 Task: Search one way flight ticket for 3 adults, 3 children in premium economy from Lawton: Lawton-fort Sill Regional Airport to Springfield: Abraham Lincoln Capital Airport on 5-2-2023. Choice of flights is Southwest. Number of bags: 1 carry on bag. Price is upto 84000. Outbound departure time preference is 8:45.
Action: Mouse moved to (406, 339)
Screenshot: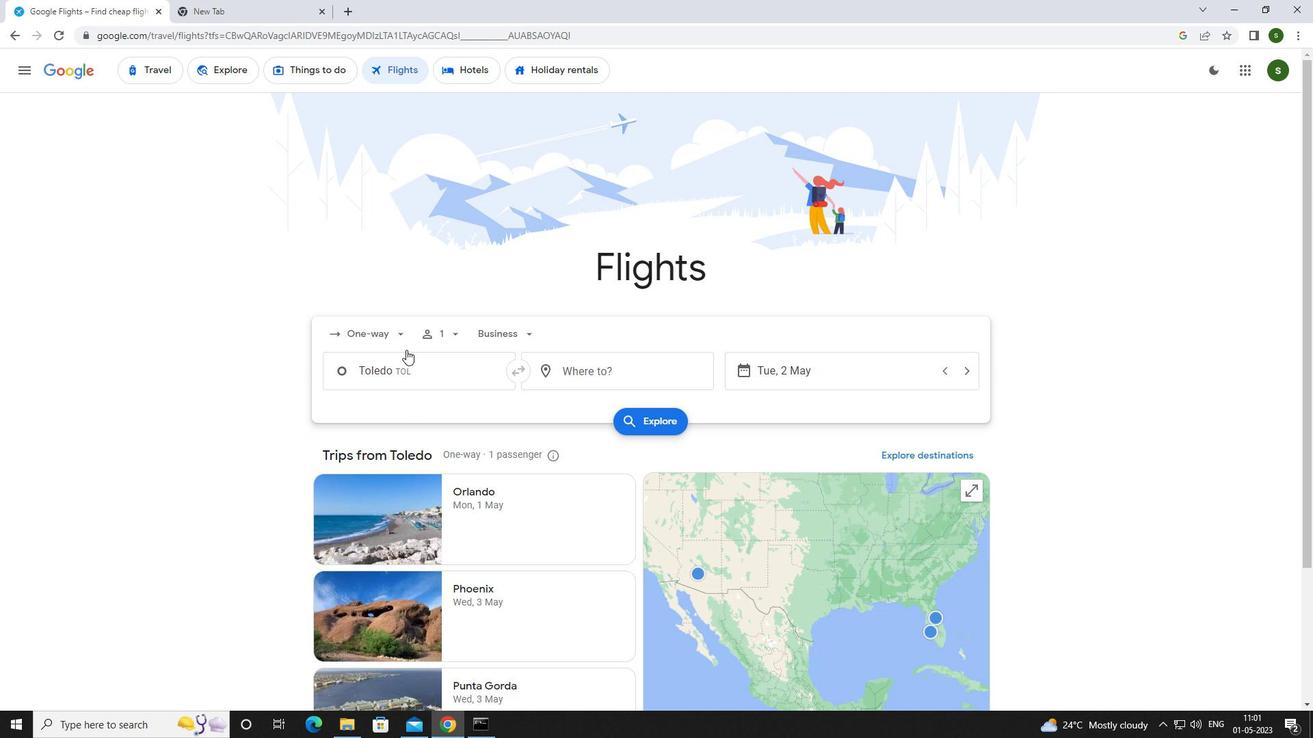 
Action: Mouse pressed left at (406, 339)
Screenshot: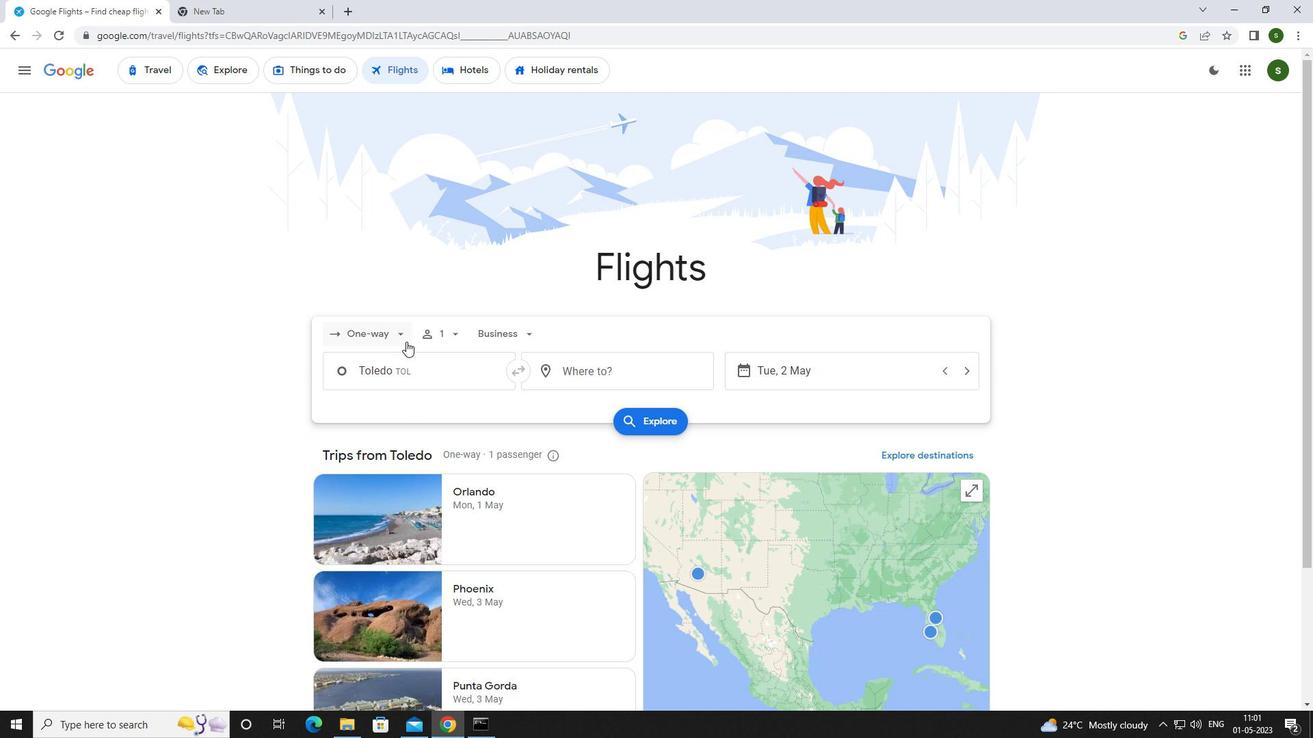 
Action: Mouse moved to (400, 390)
Screenshot: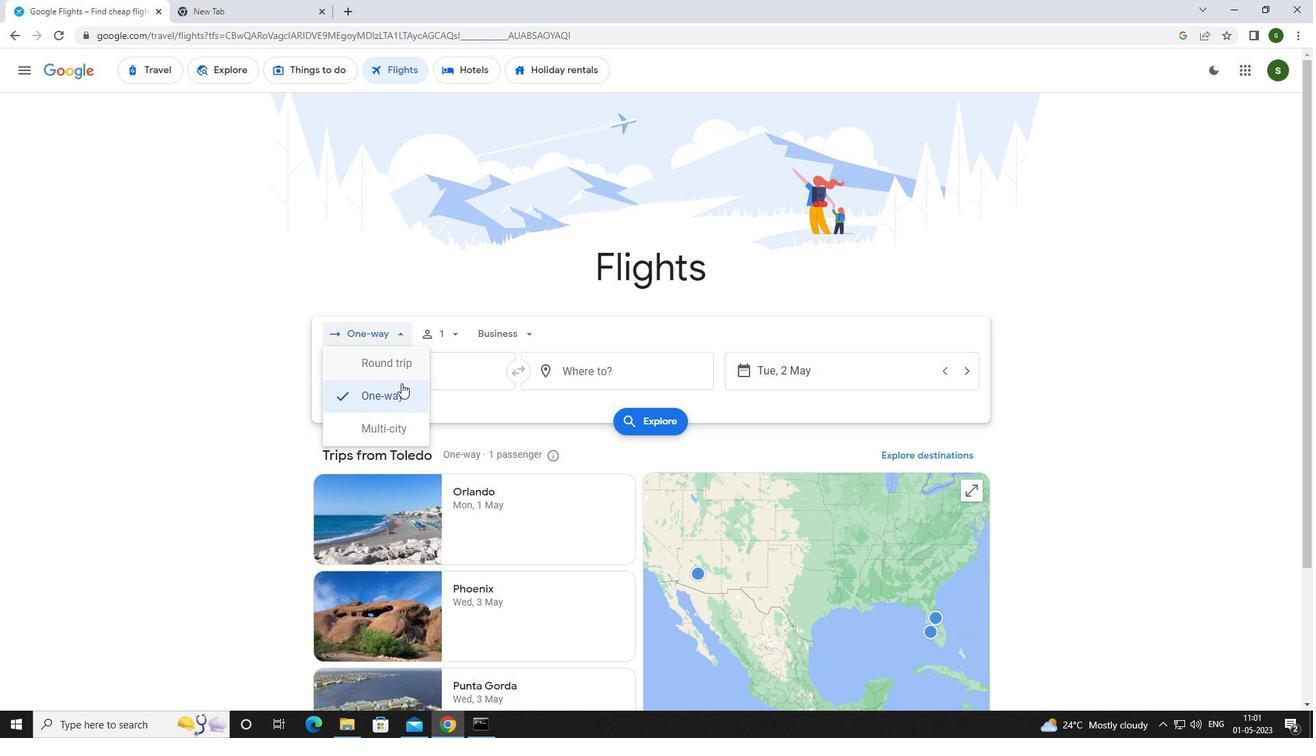 
Action: Mouse pressed left at (400, 390)
Screenshot: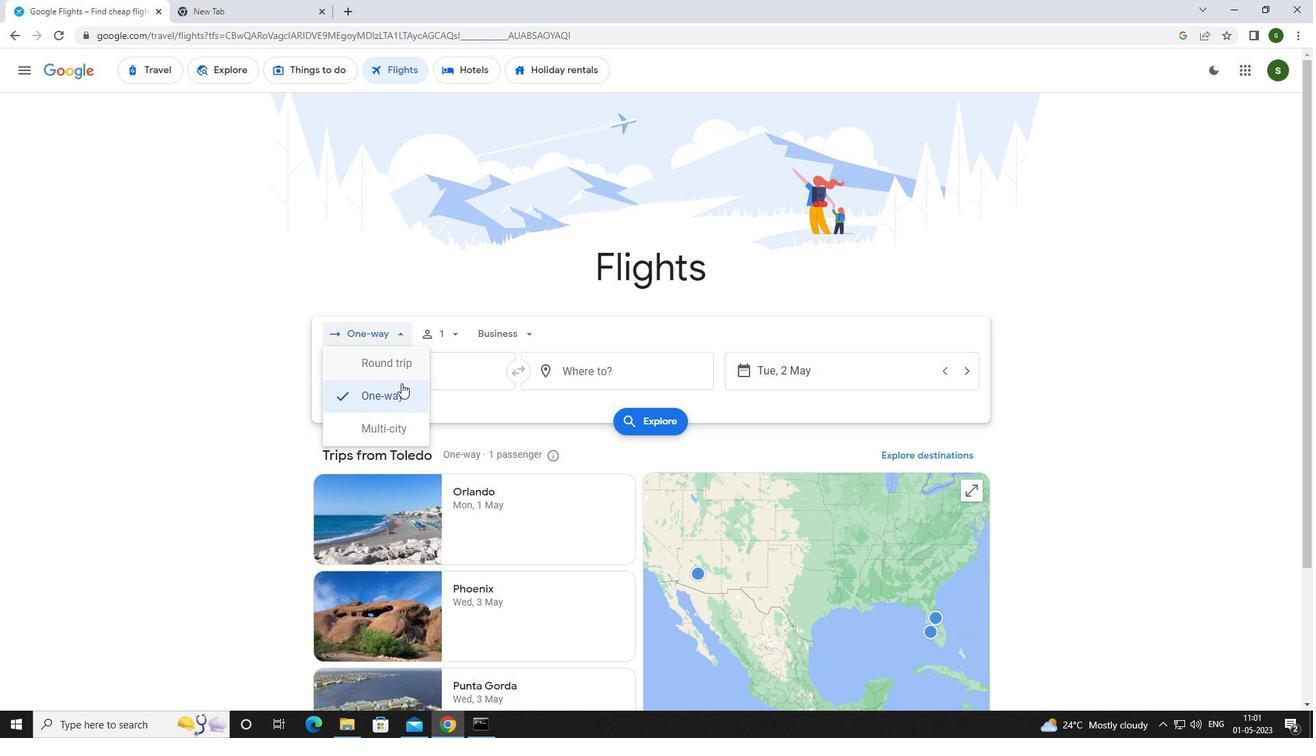 
Action: Mouse moved to (463, 331)
Screenshot: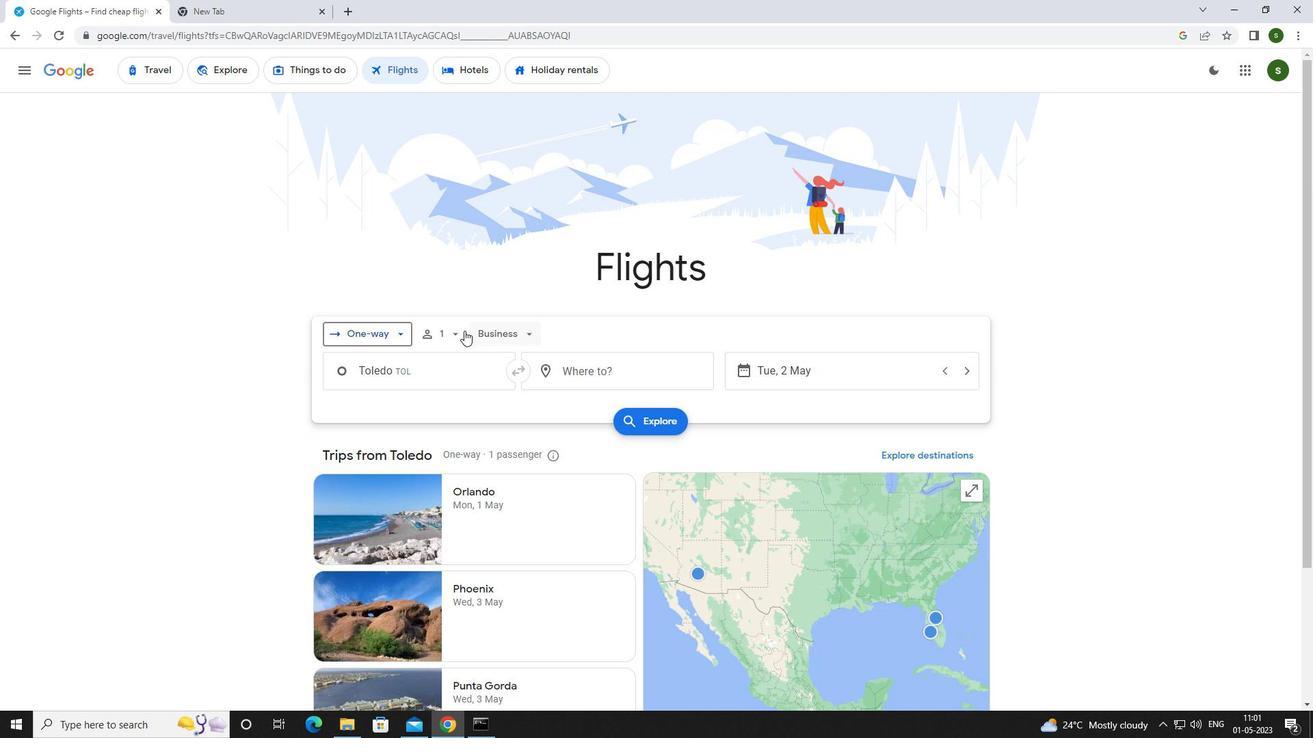 
Action: Mouse pressed left at (463, 331)
Screenshot: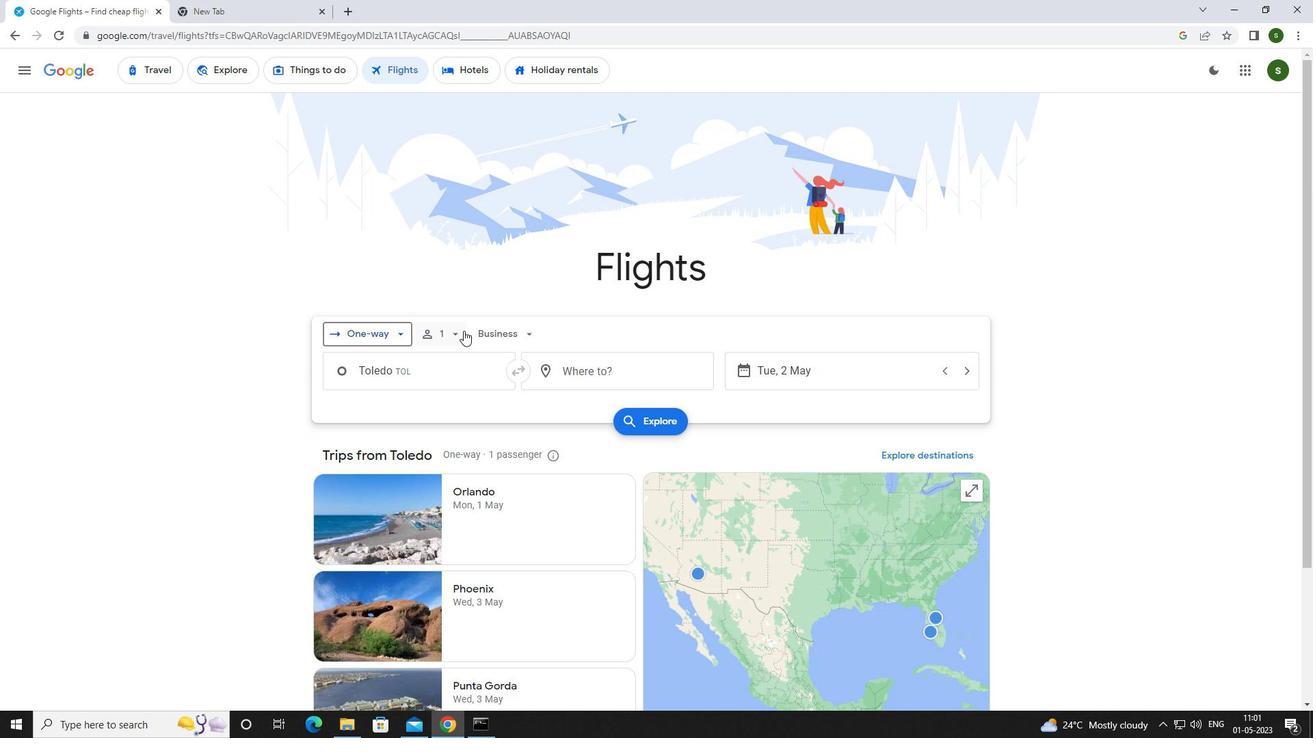 
Action: Mouse moved to (562, 365)
Screenshot: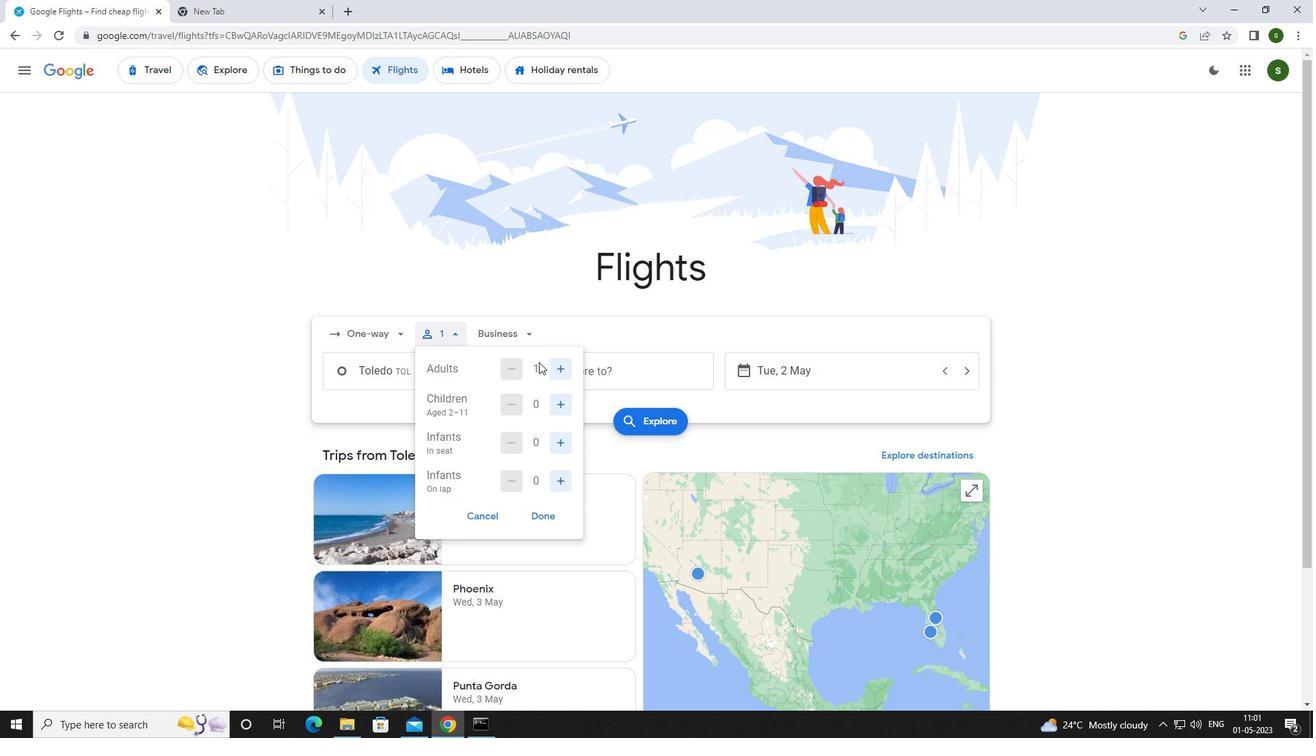 
Action: Mouse pressed left at (562, 365)
Screenshot: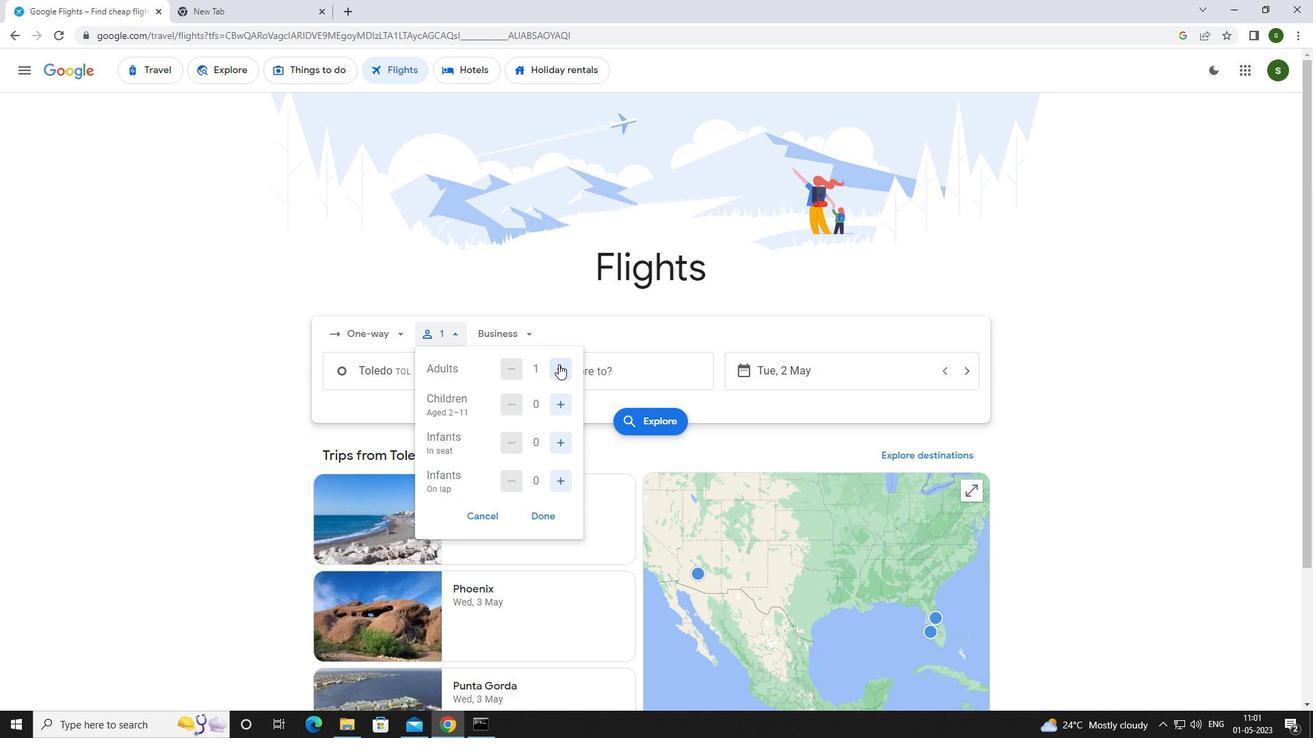 
Action: Mouse pressed left at (562, 365)
Screenshot: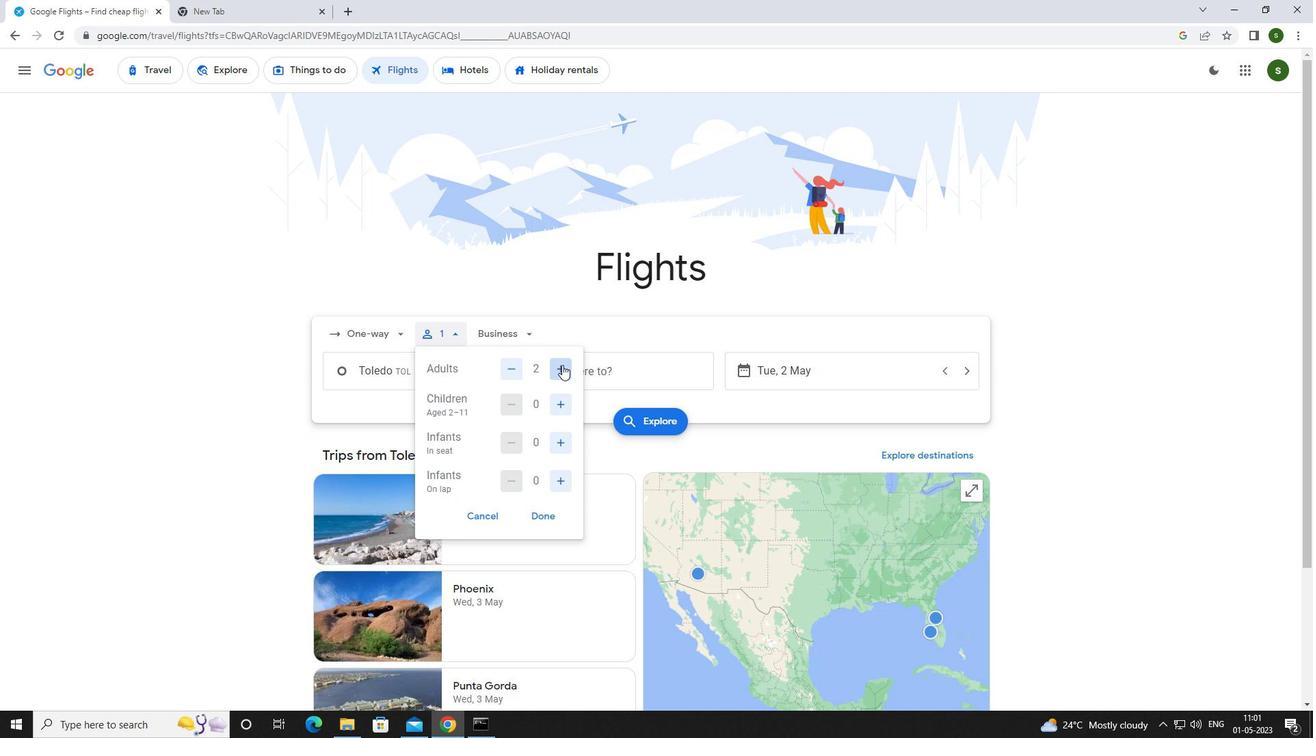 
Action: Mouse moved to (565, 400)
Screenshot: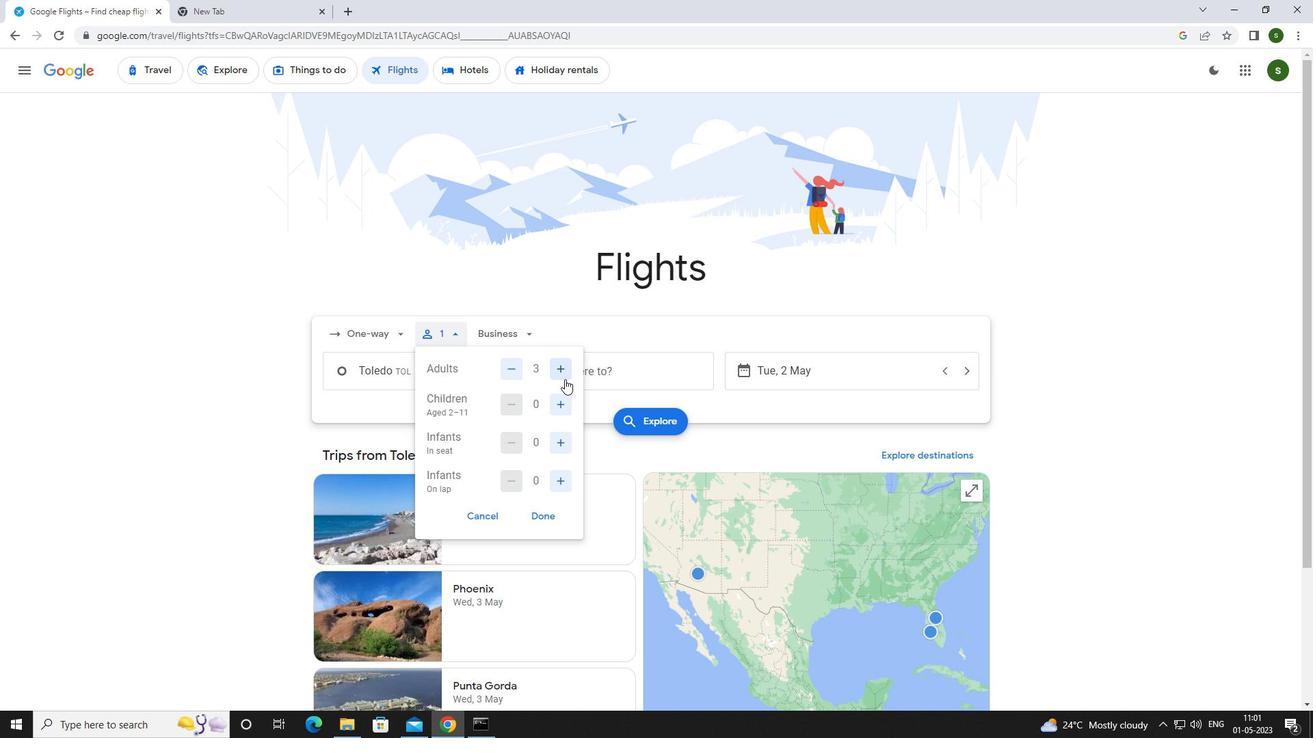 
Action: Mouse pressed left at (565, 400)
Screenshot: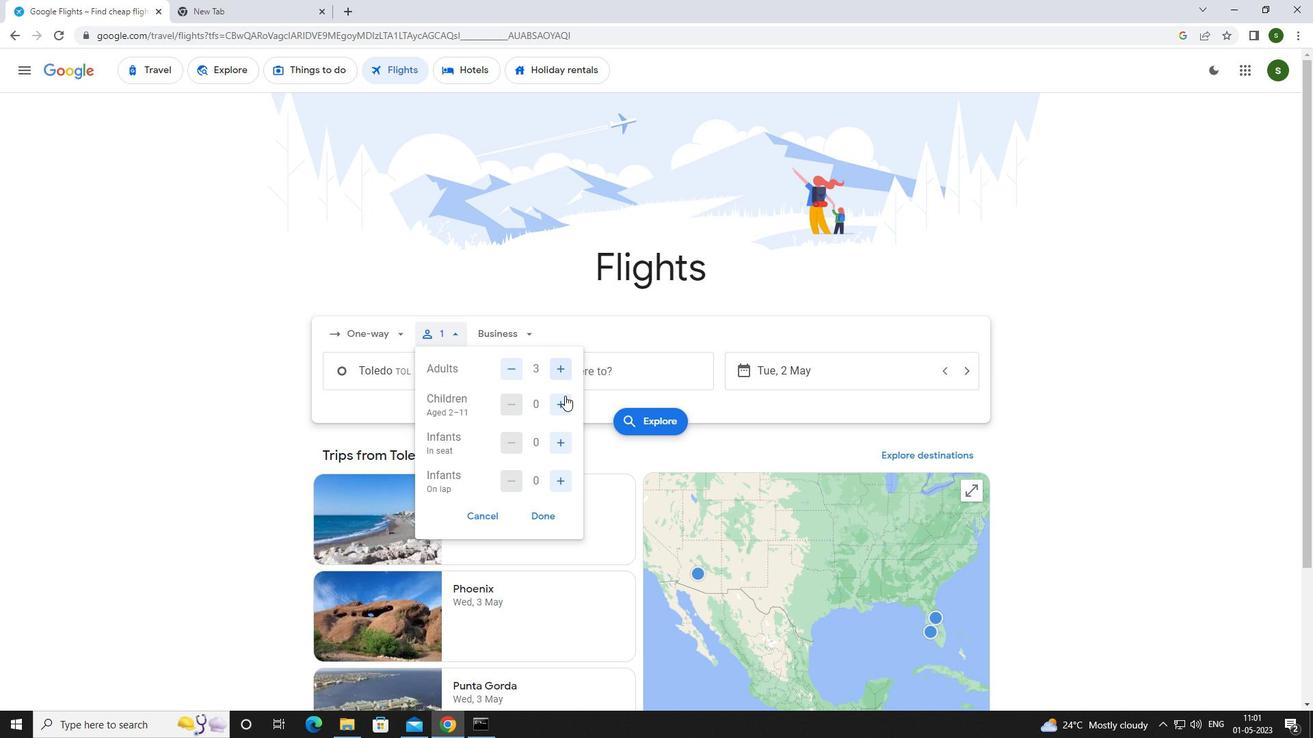 
Action: Mouse pressed left at (565, 400)
Screenshot: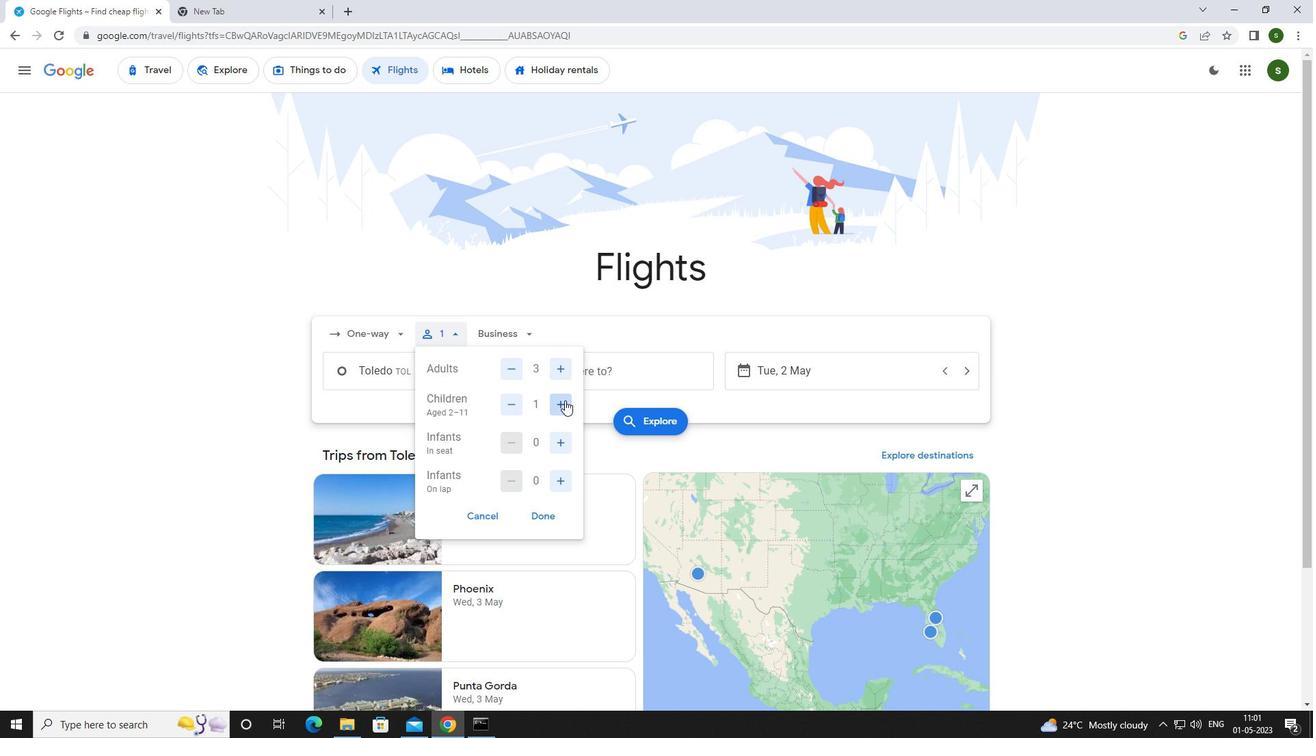 
Action: Mouse pressed left at (565, 400)
Screenshot: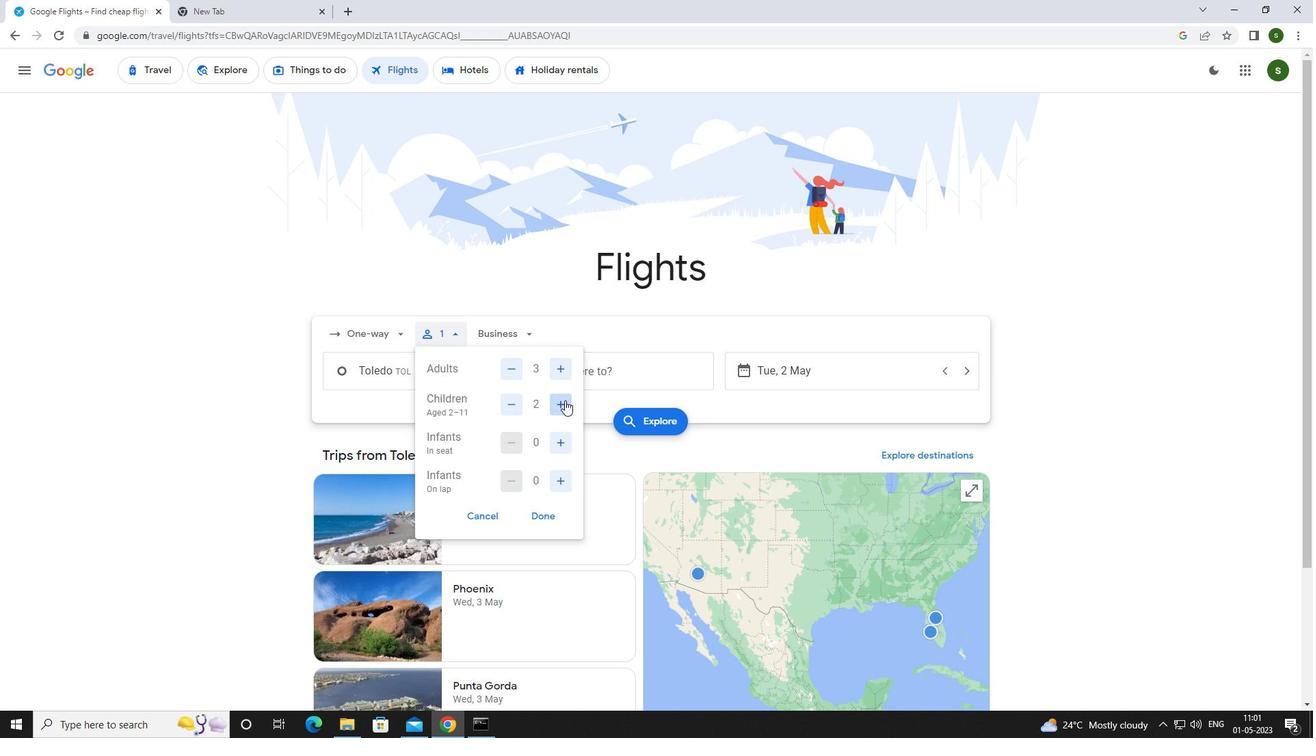 
Action: Mouse moved to (511, 340)
Screenshot: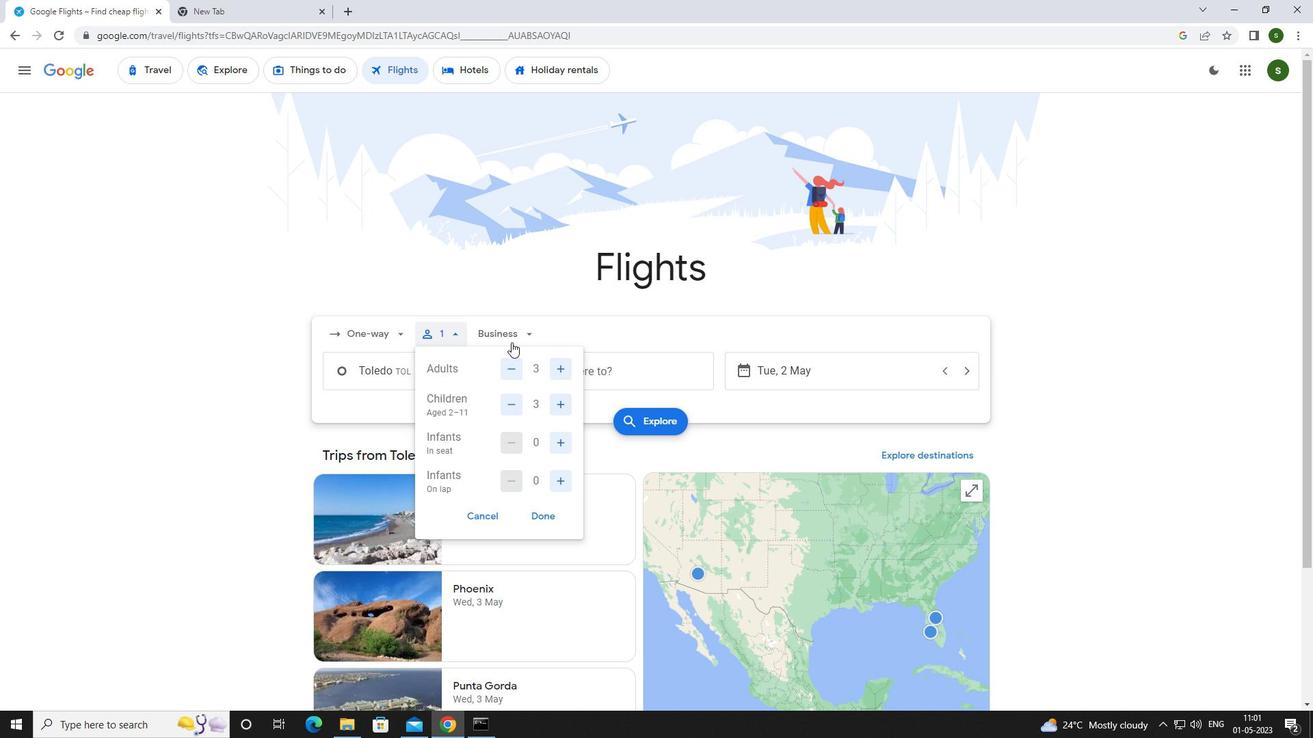 
Action: Mouse pressed left at (511, 340)
Screenshot: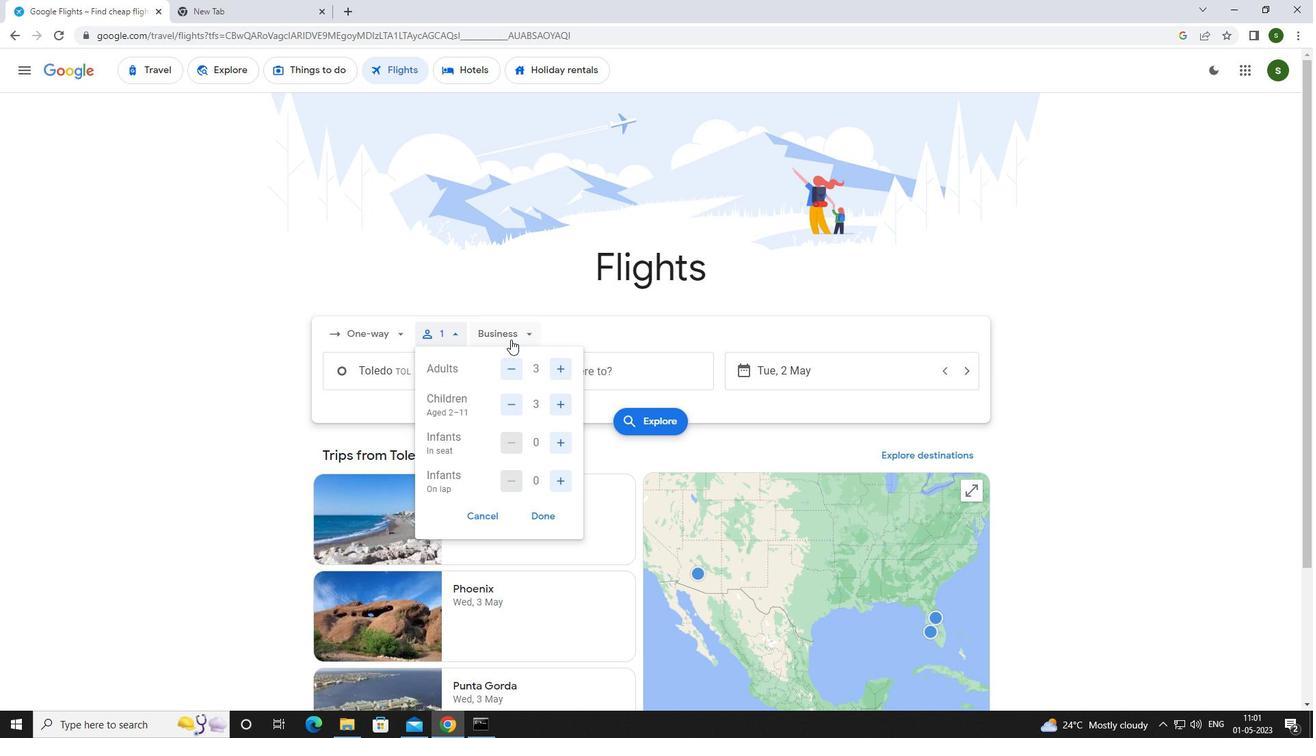 
Action: Mouse moved to (532, 394)
Screenshot: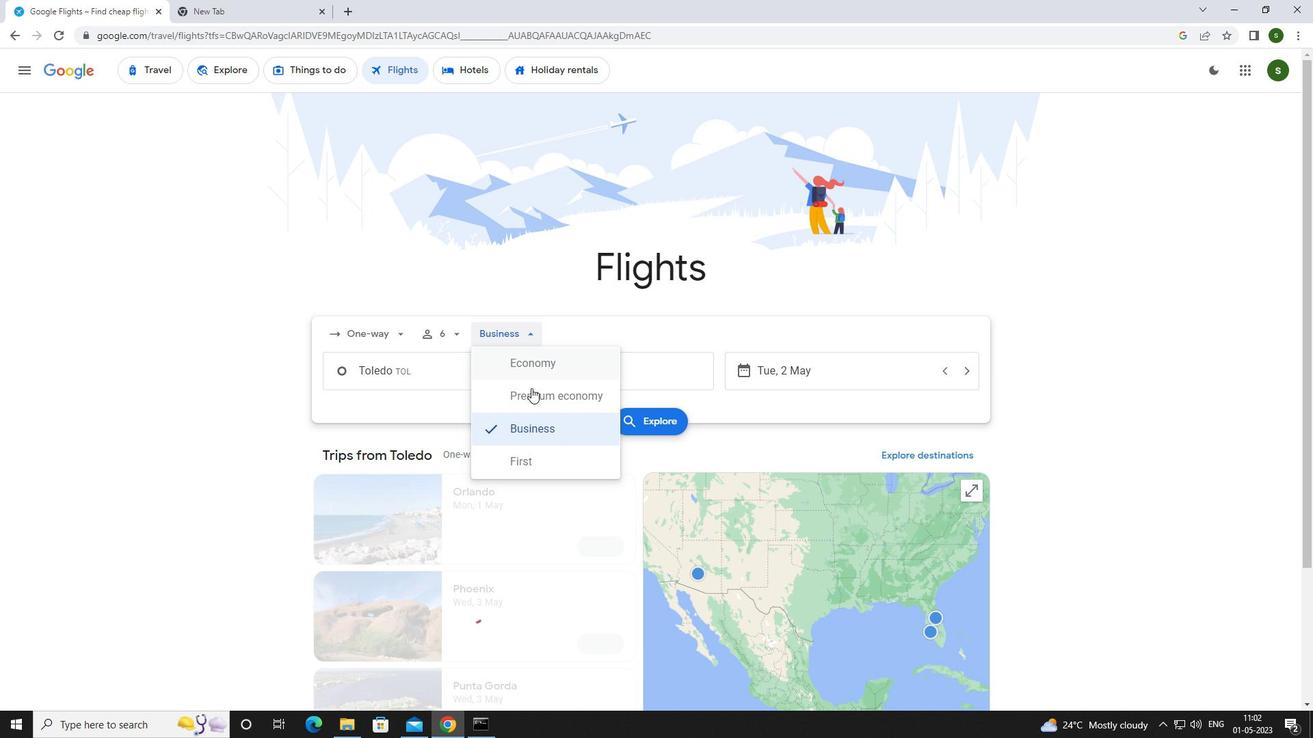 
Action: Mouse pressed left at (532, 394)
Screenshot: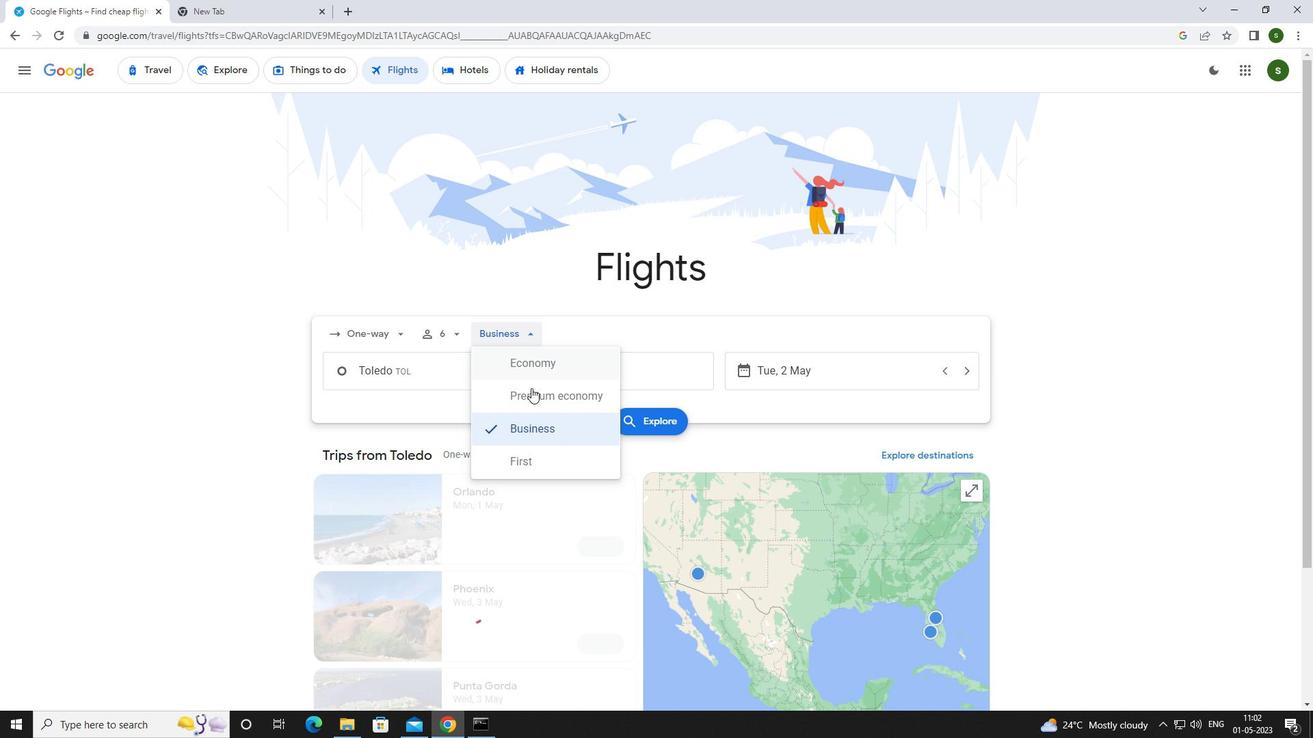 
Action: Mouse moved to (456, 375)
Screenshot: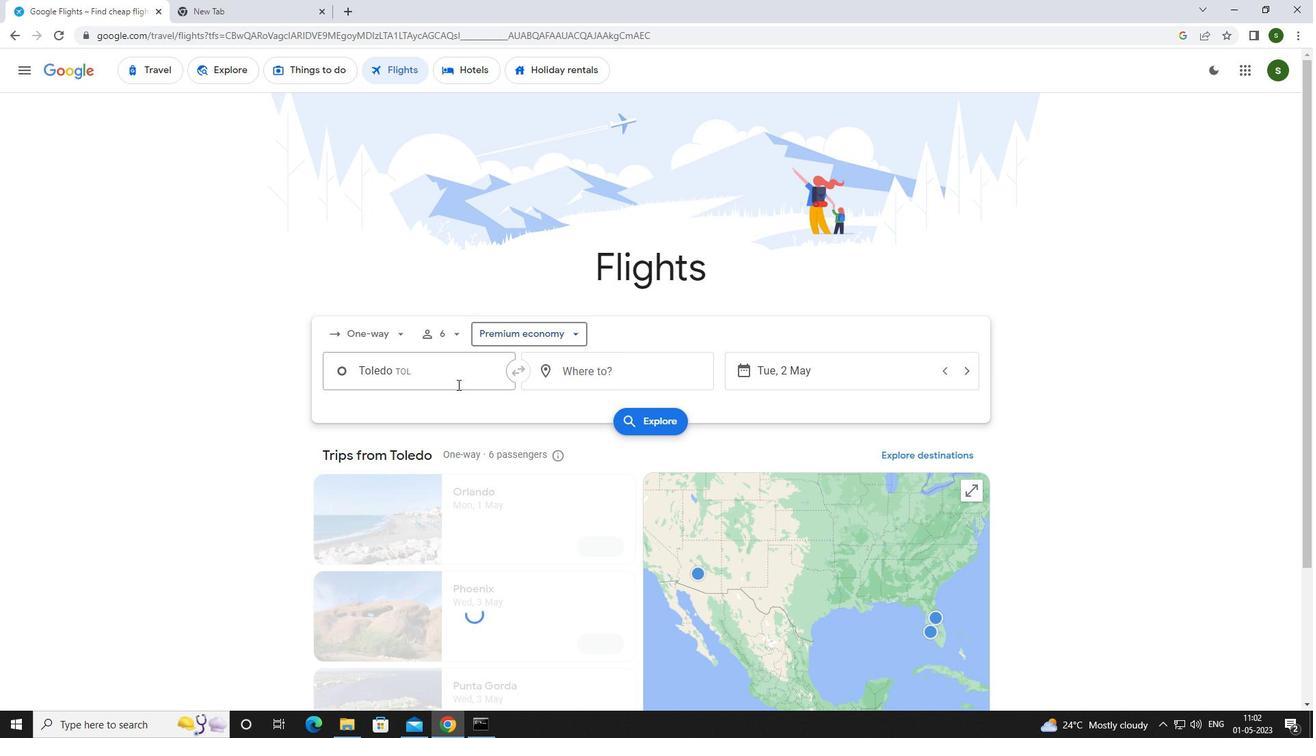 
Action: Mouse pressed left at (456, 375)
Screenshot: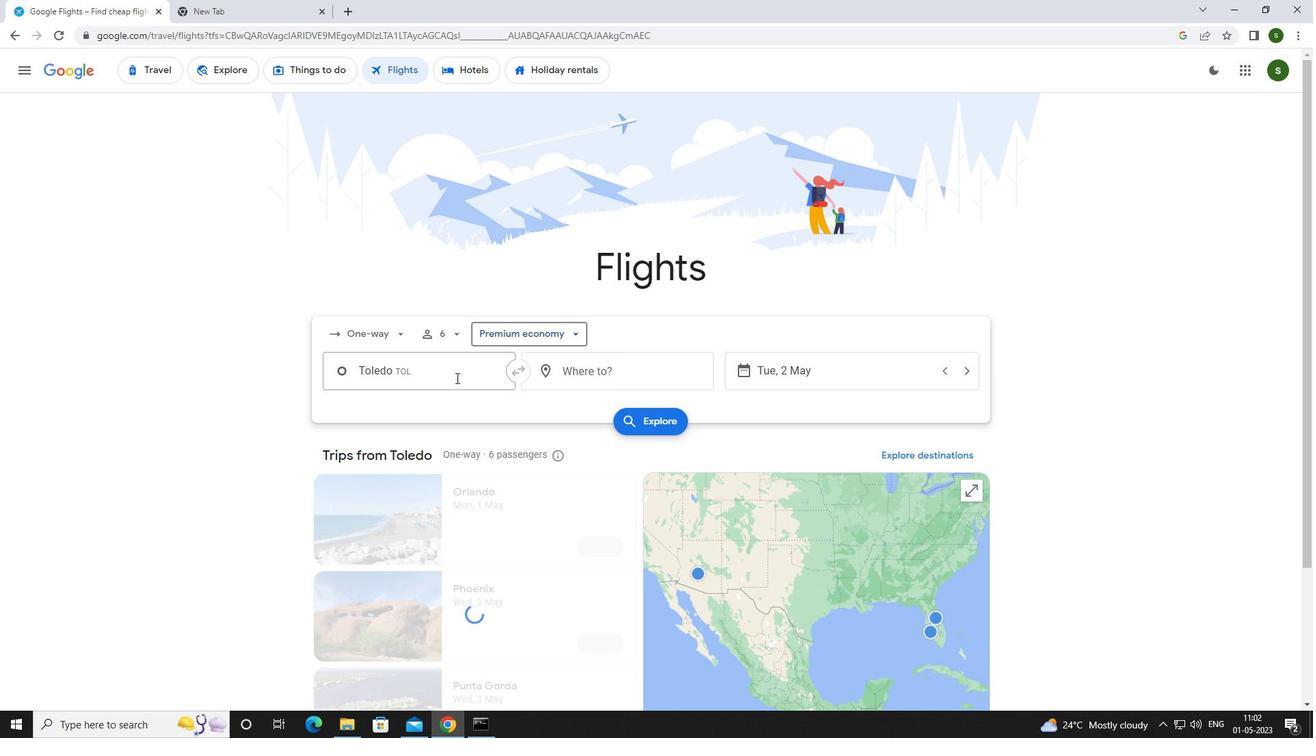 
Action: Key pressed l<Key.caps_lock>awton
Screenshot: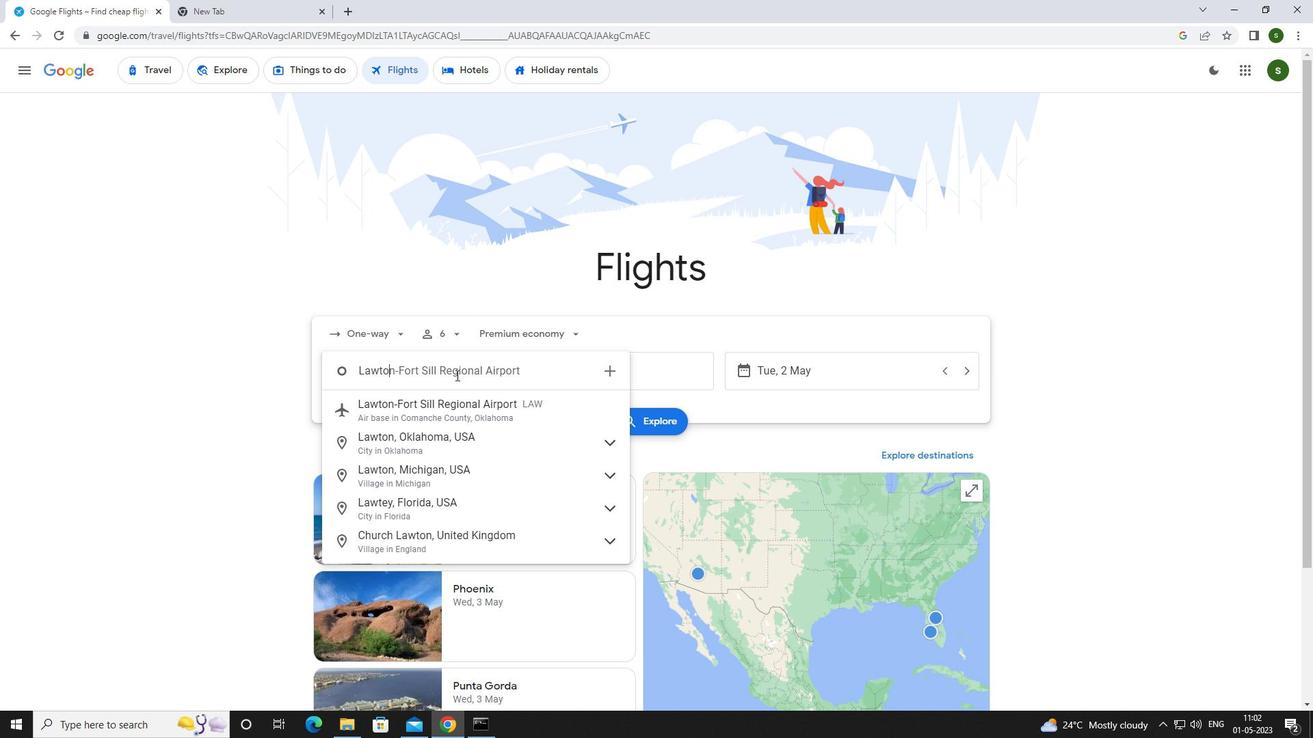 
Action: Mouse moved to (459, 403)
Screenshot: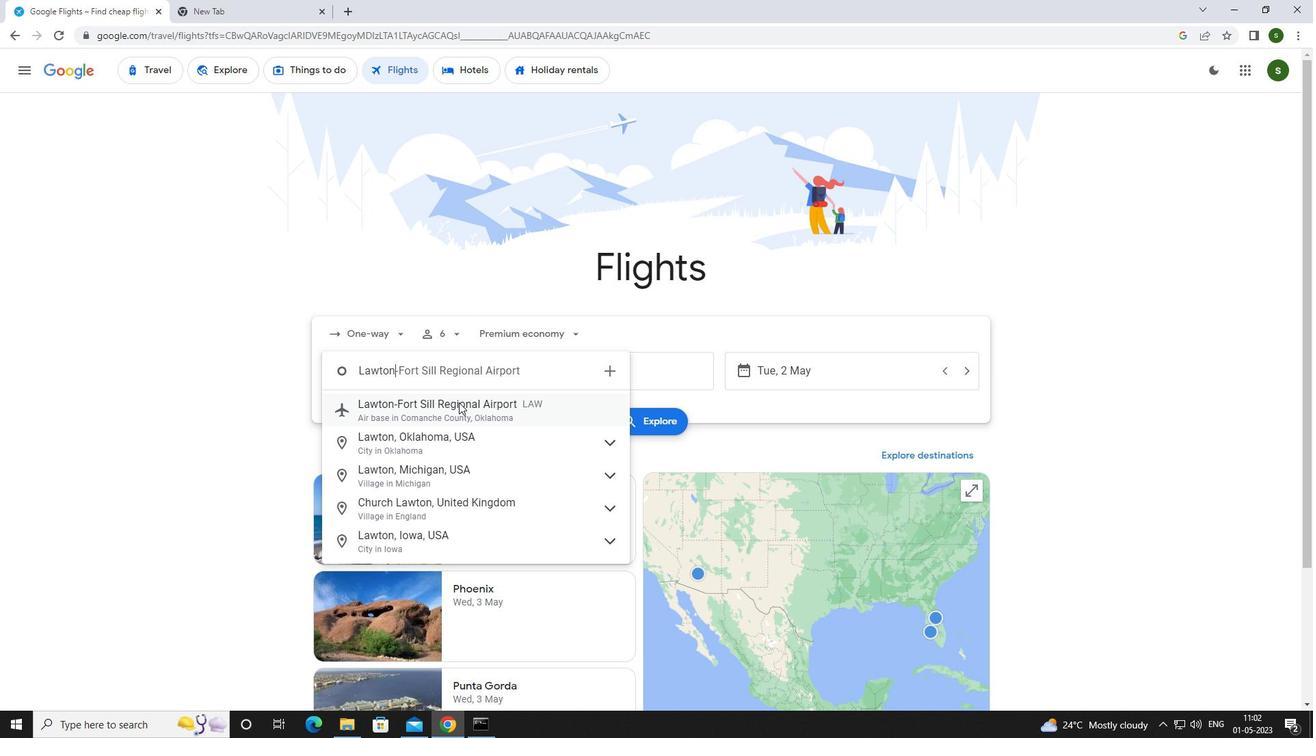 
Action: Mouse pressed left at (459, 403)
Screenshot: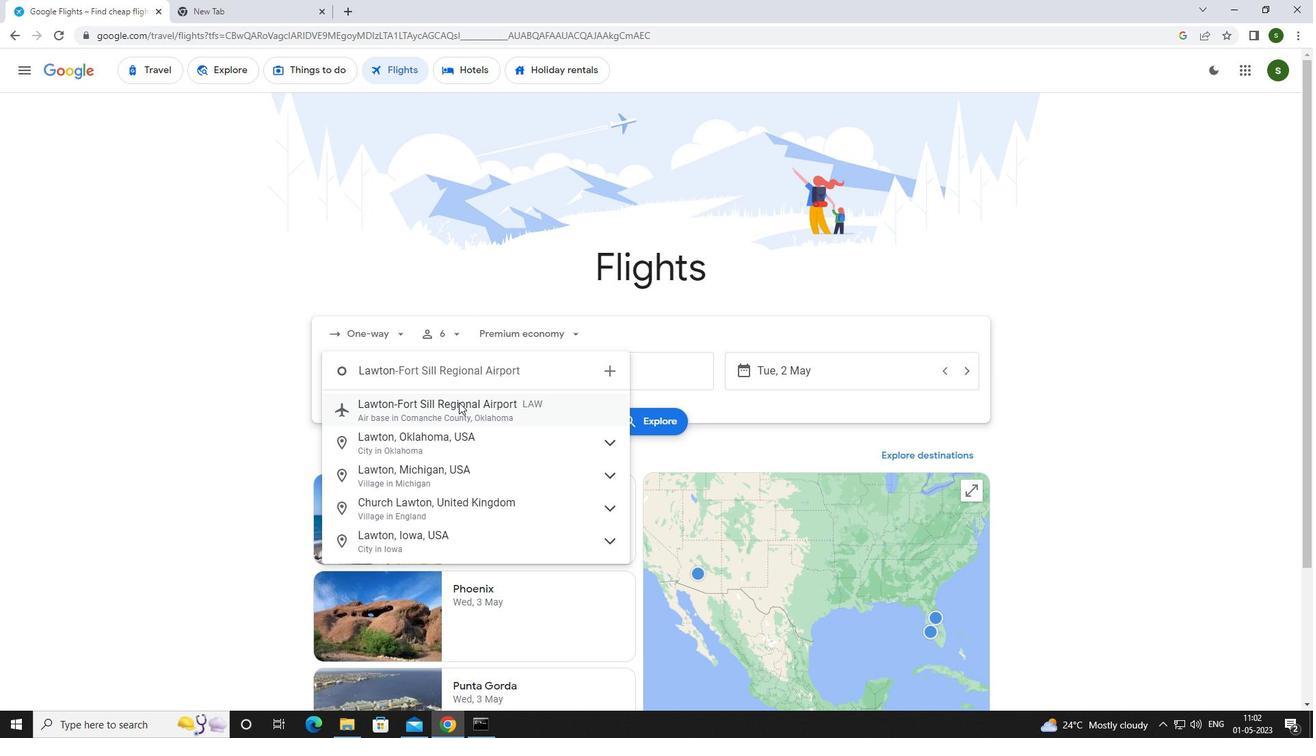 
Action: Mouse moved to (630, 368)
Screenshot: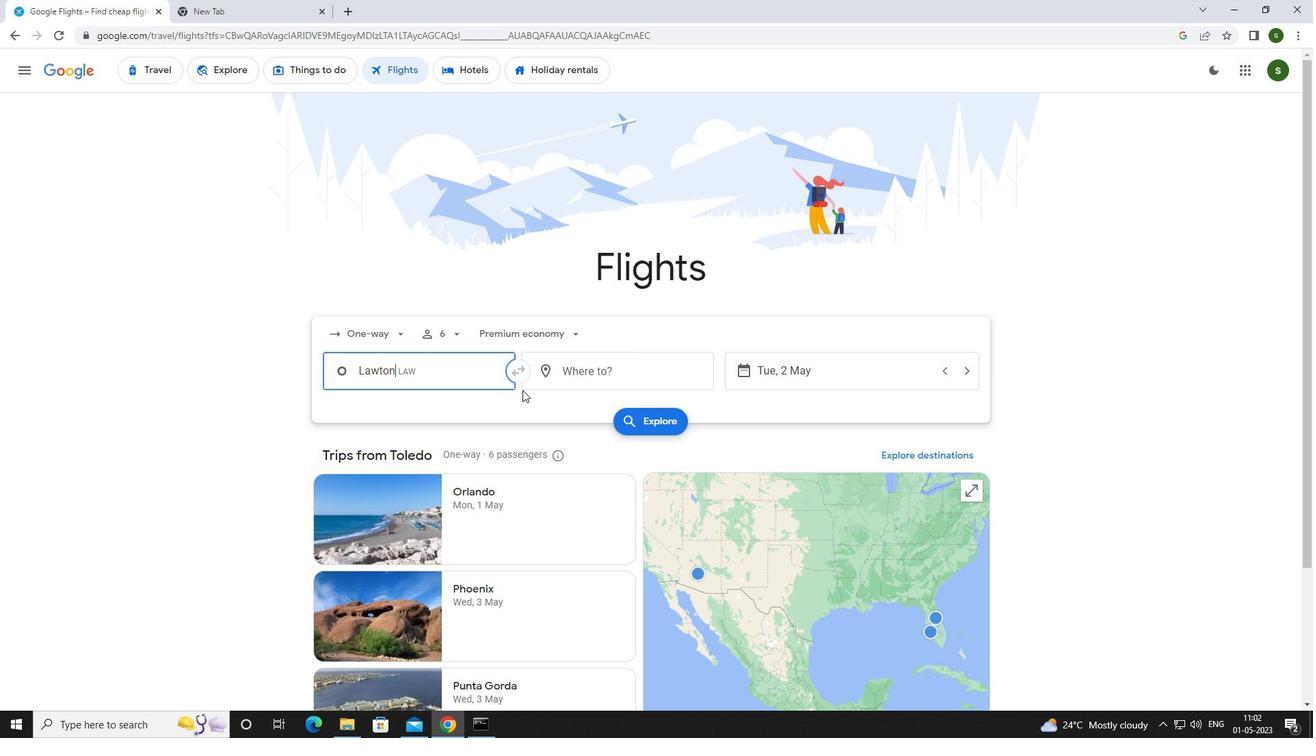 
Action: Mouse pressed left at (630, 368)
Screenshot: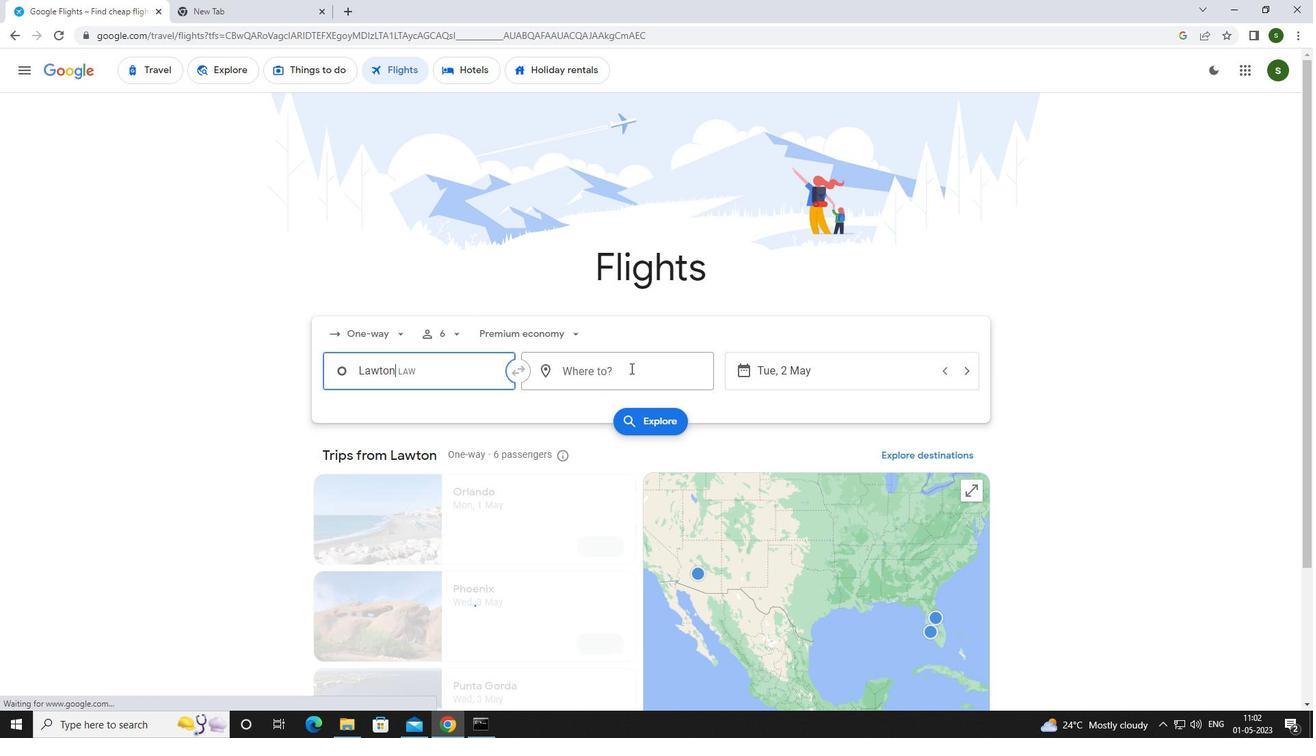 
Action: Mouse moved to (619, 370)
Screenshot: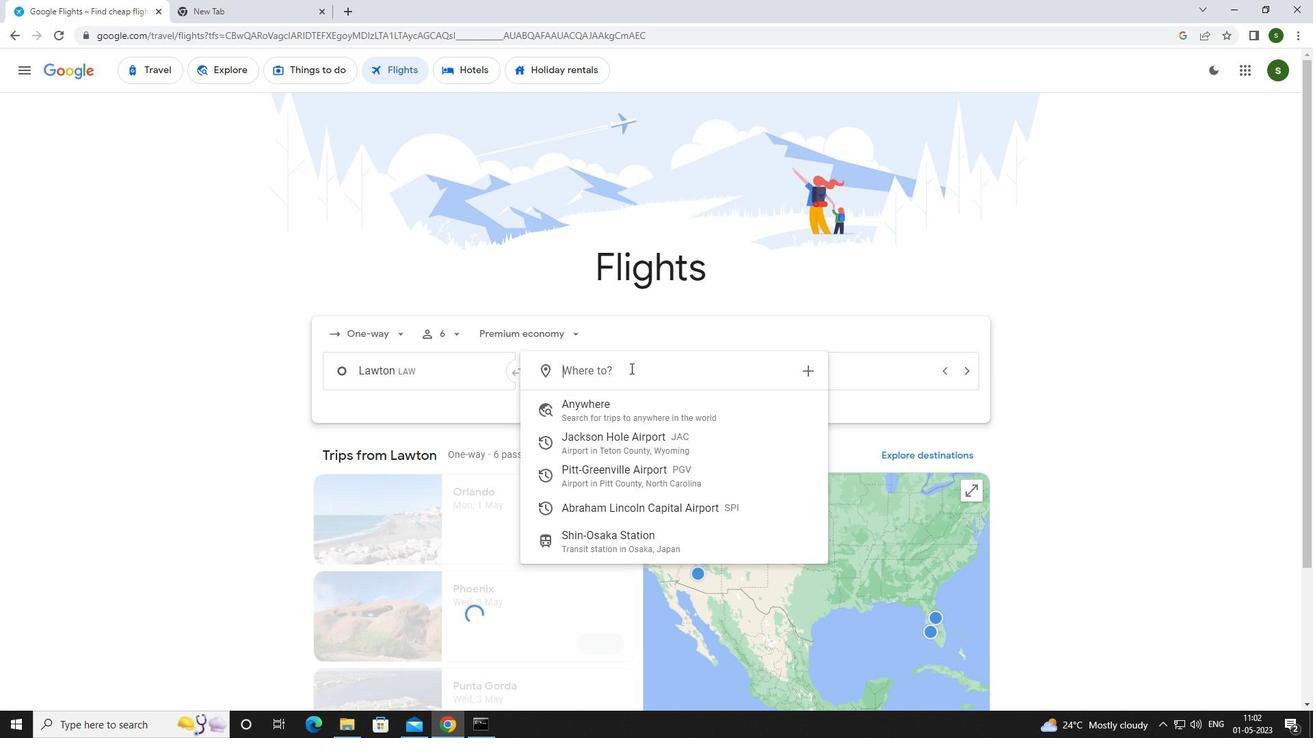 
Action: Key pressed <Key.caps_lock>s<Key.caps_lock>pringfi
Screenshot: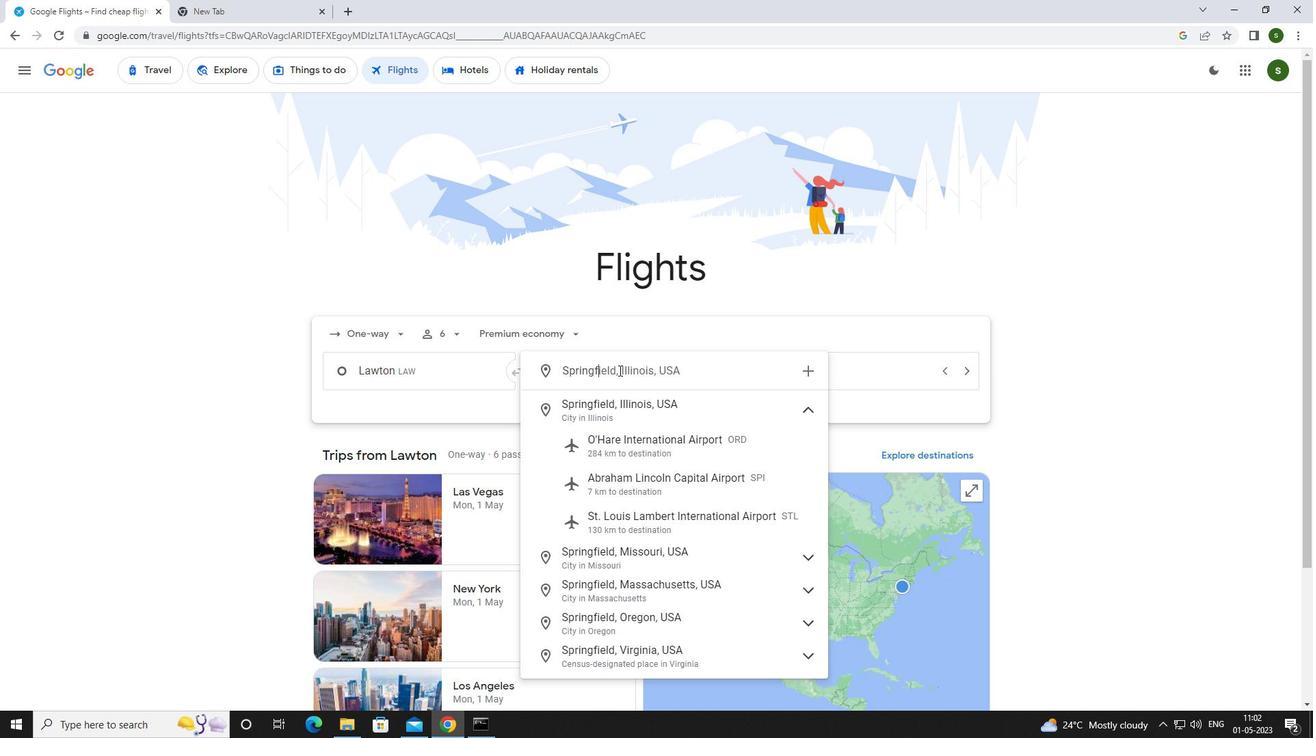 
Action: Mouse moved to (617, 472)
Screenshot: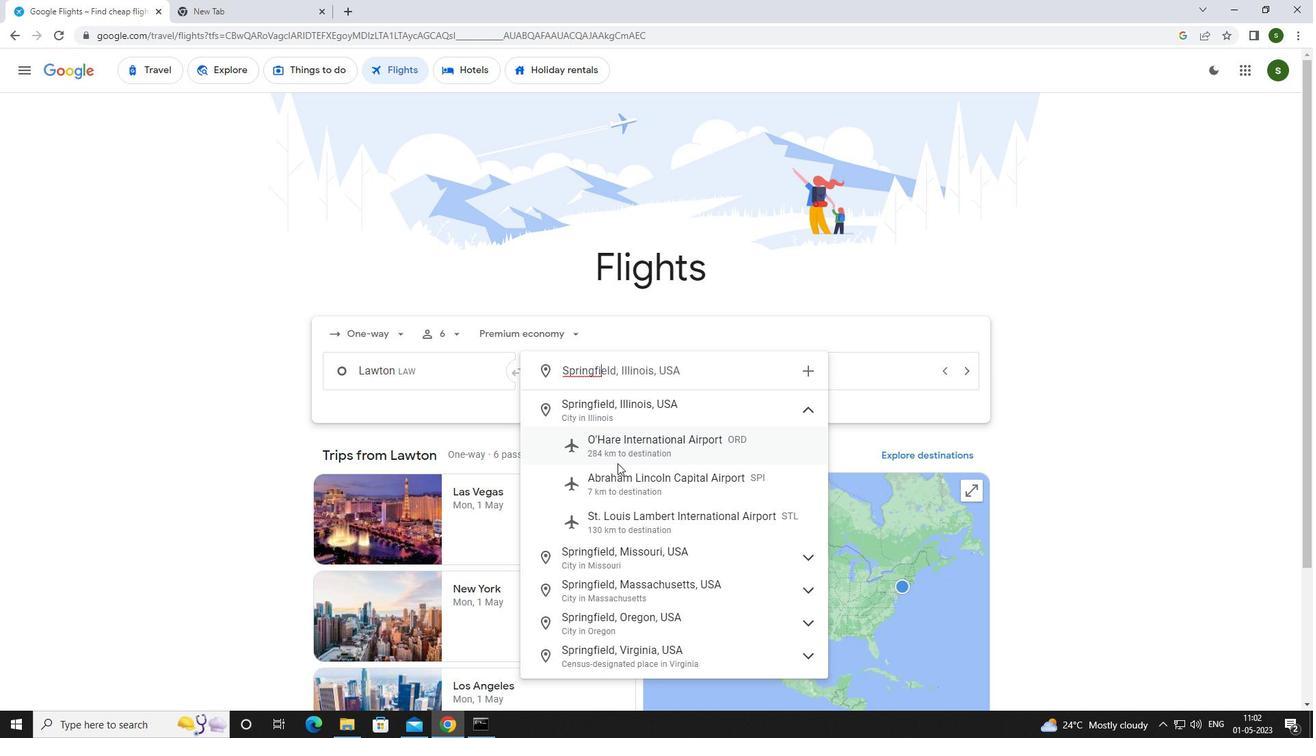 
Action: Mouse pressed left at (617, 472)
Screenshot: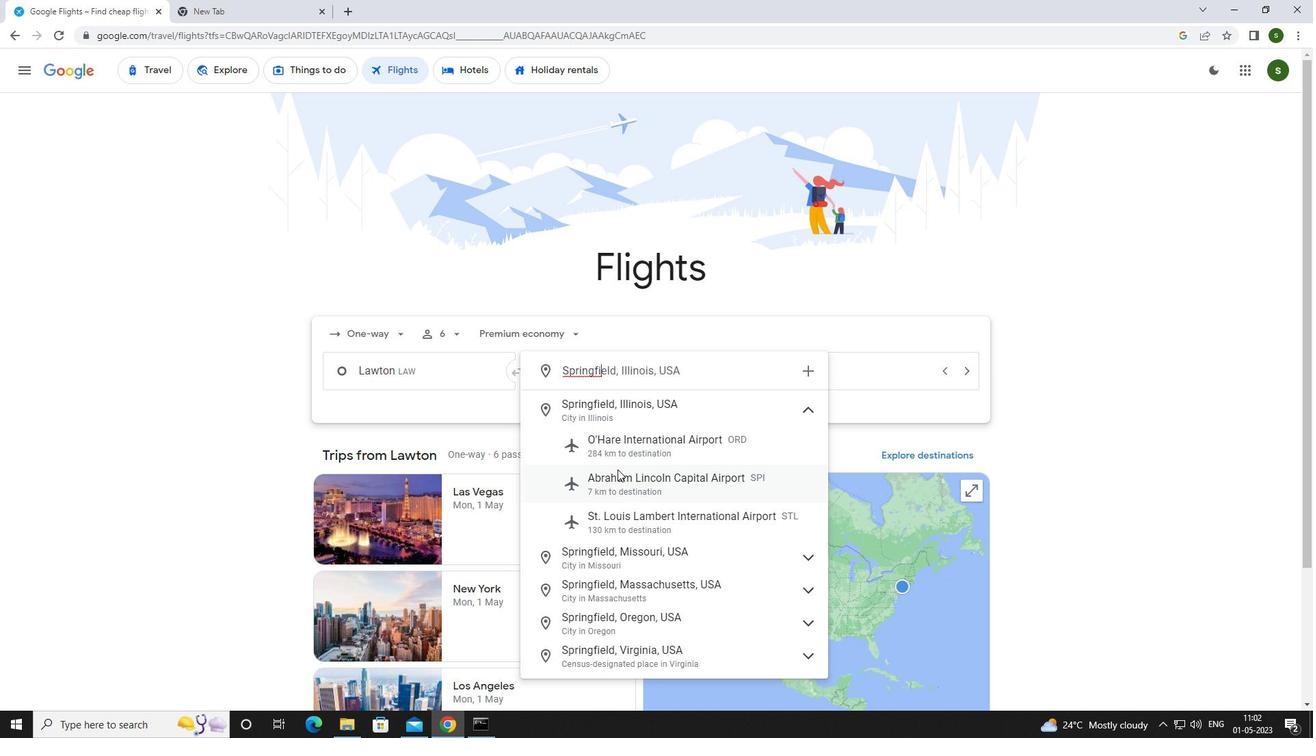 
Action: Mouse moved to (812, 371)
Screenshot: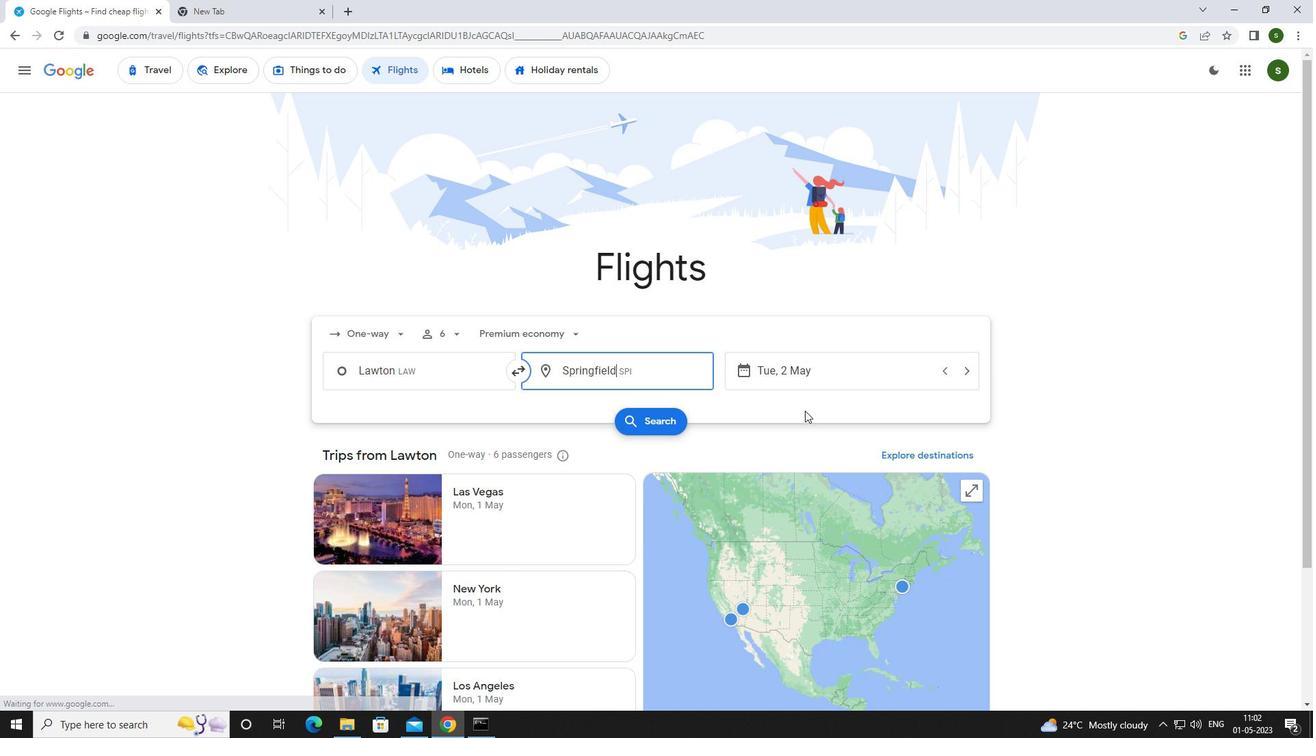 
Action: Mouse pressed left at (812, 371)
Screenshot: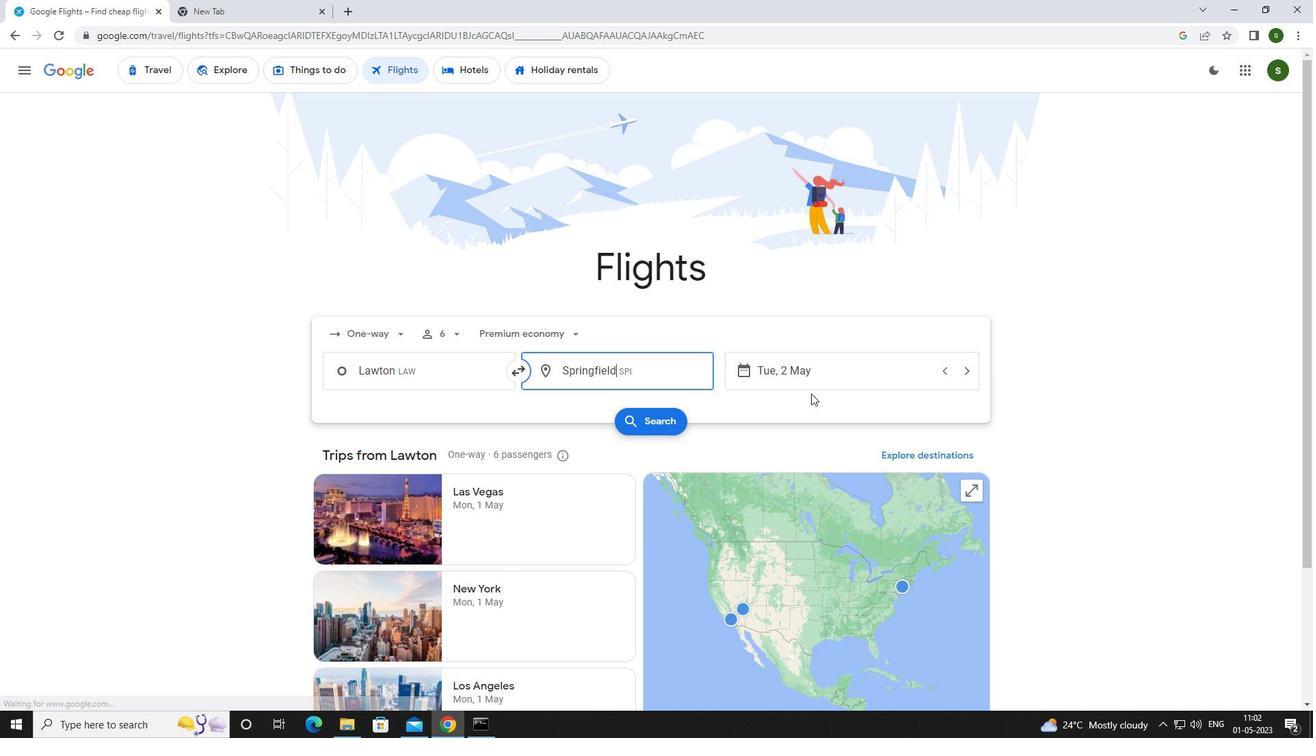 
Action: Mouse moved to (557, 462)
Screenshot: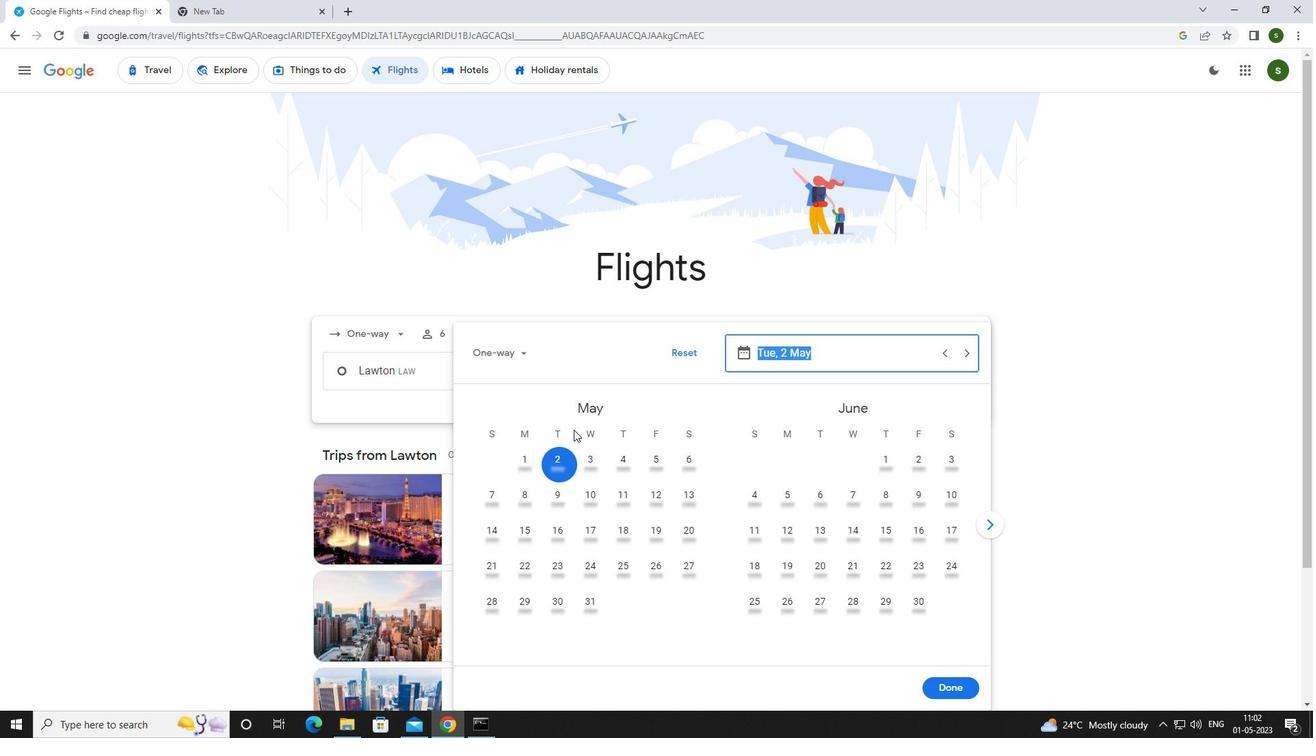 
Action: Mouse pressed left at (557, 462)
Screenshot: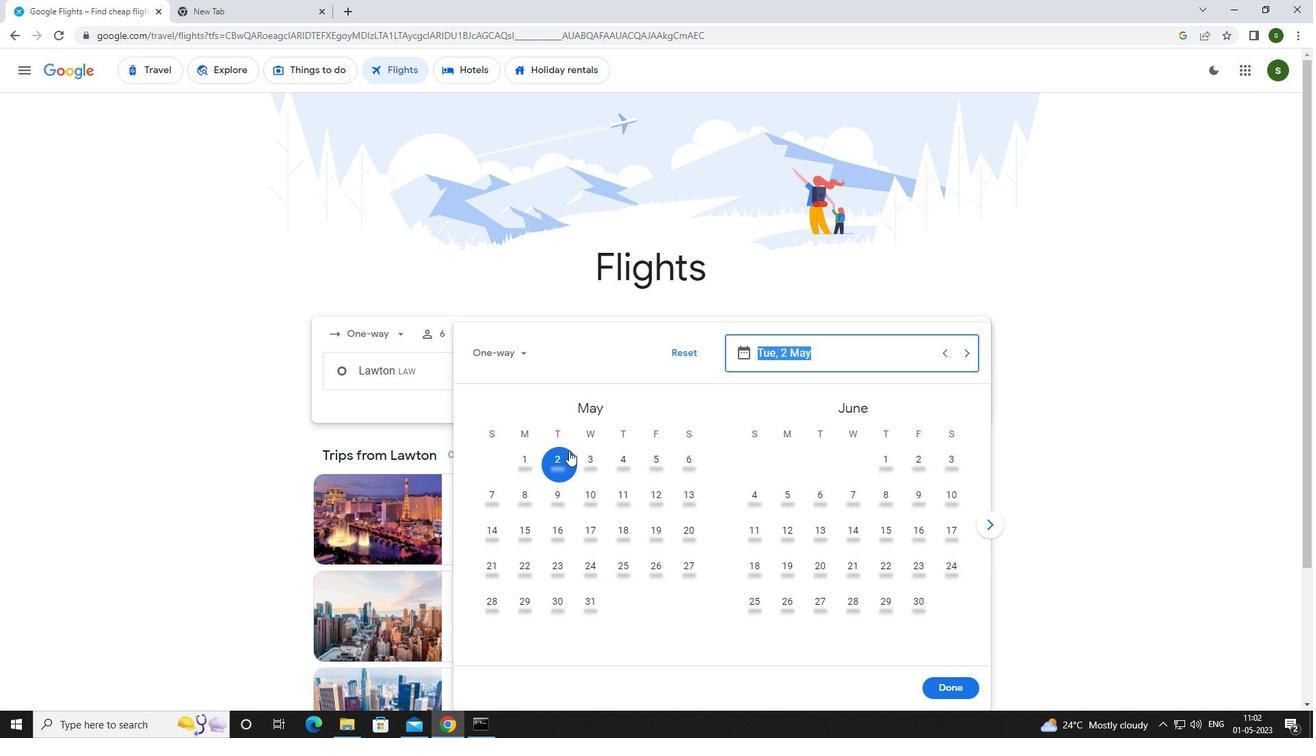 
Action: Mouse moved to (949, 688)
Screenshot: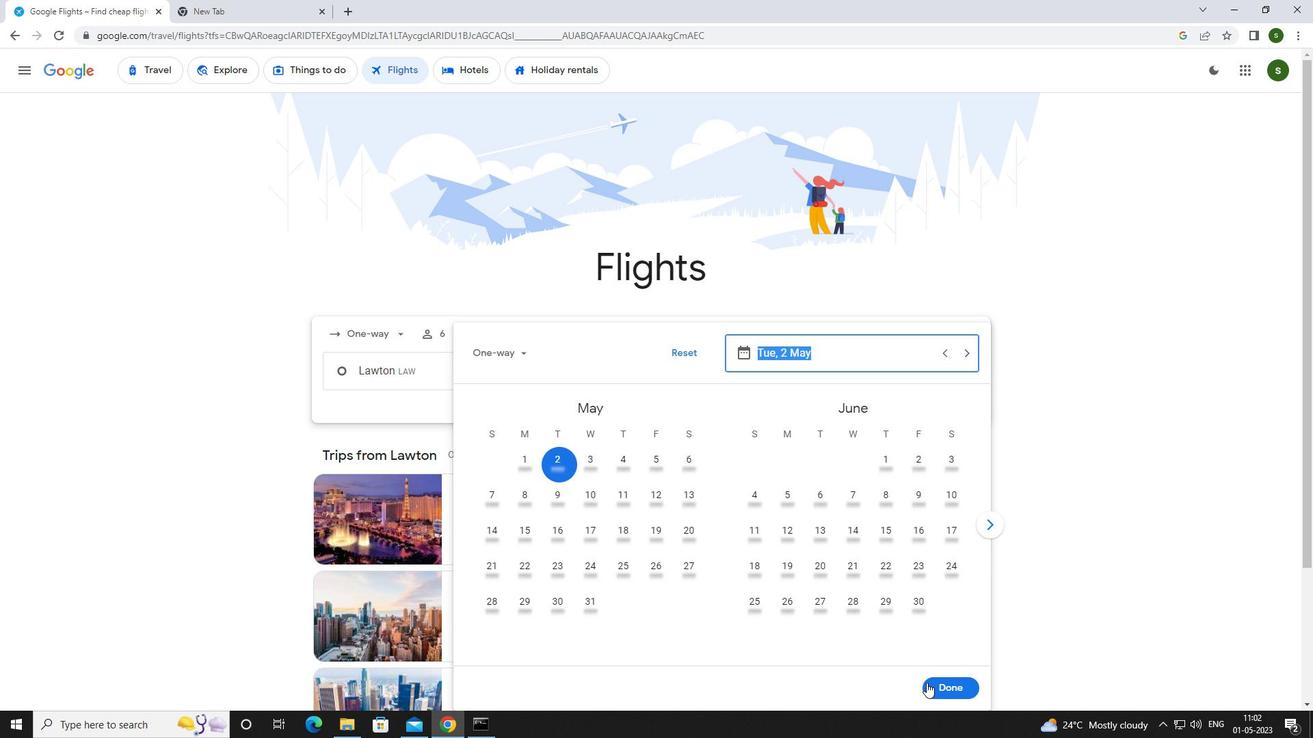
Action: Mouse pressed left at (949, 688)
Screenshot: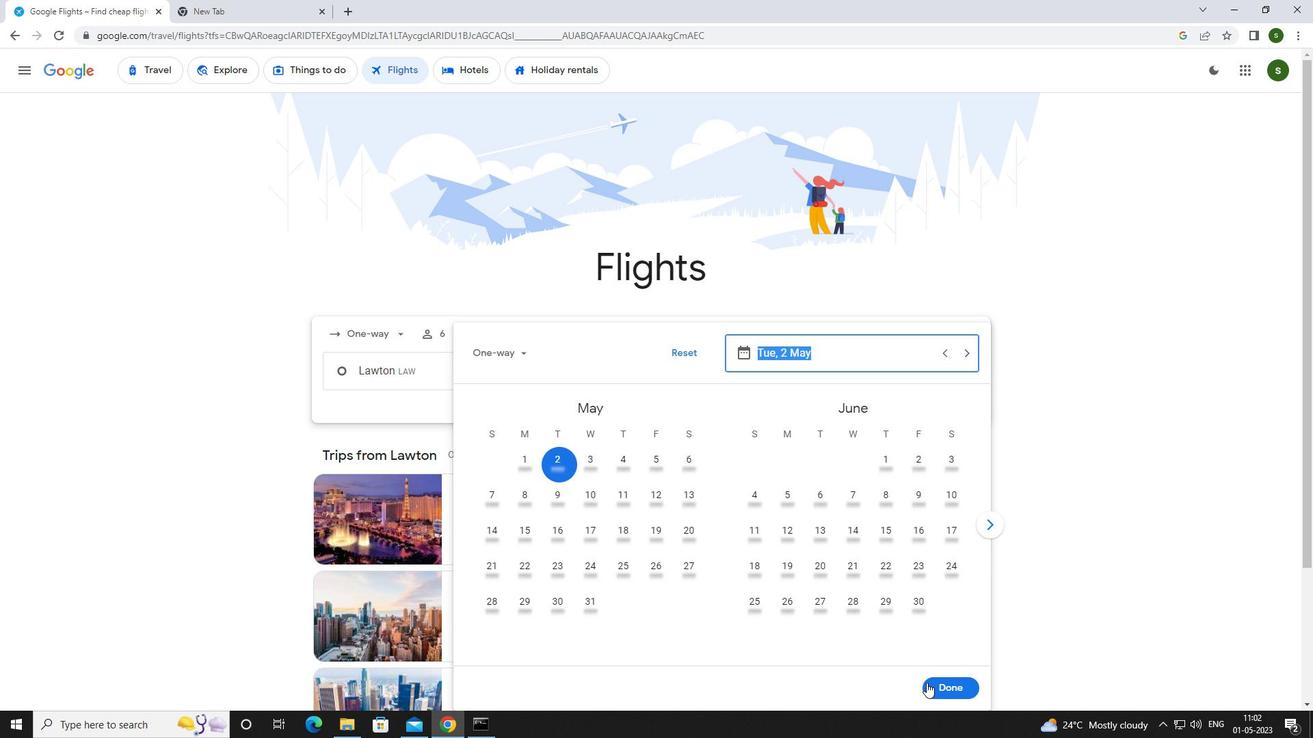 
Action: Mouse moved to (659, 423)
Screenshot: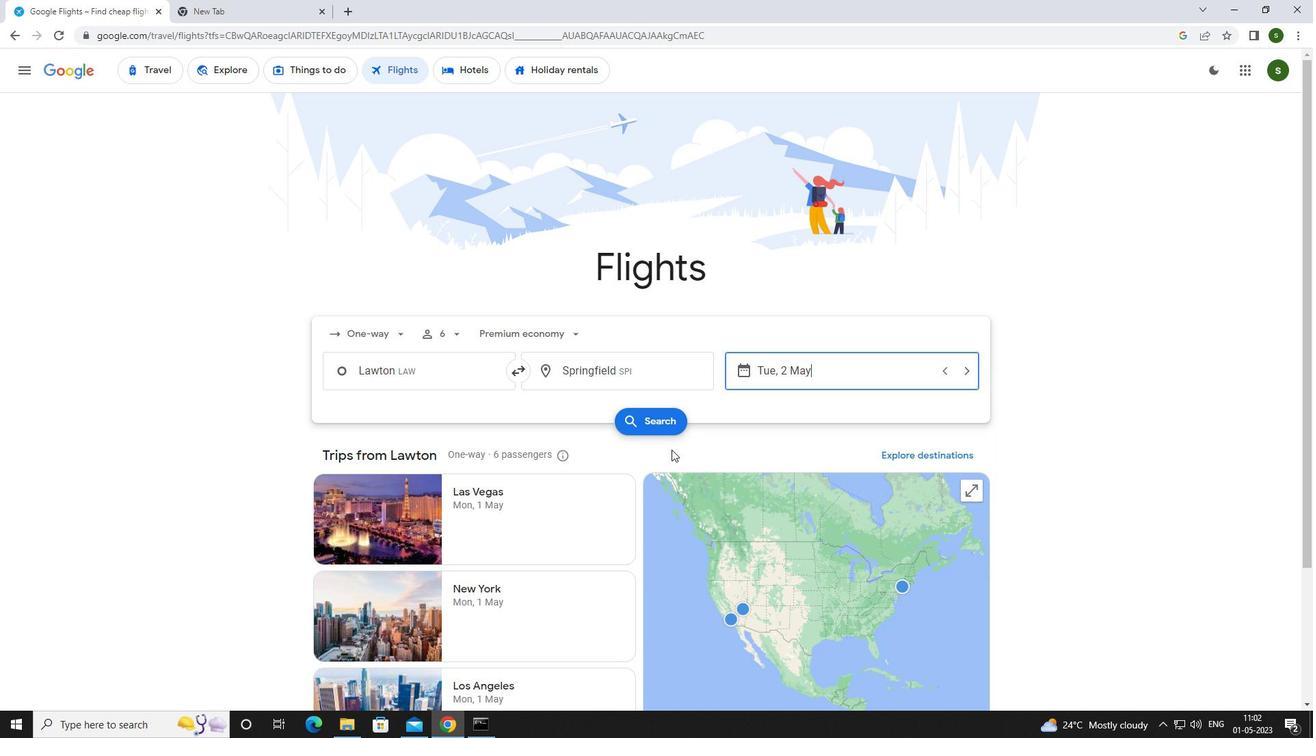 
Action: Mouse pressed left at (659, 423)
Screenshot: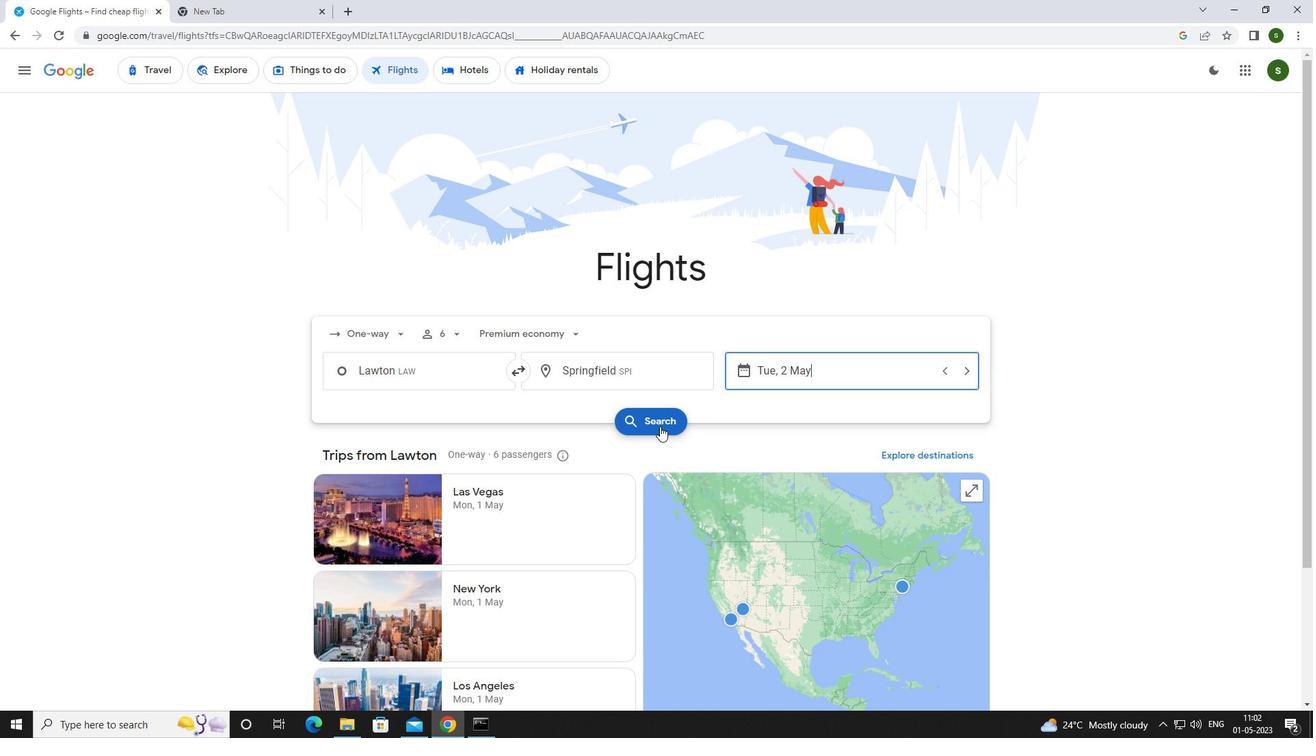 
Action: Mouse moved to (347, 195)
Screenshot: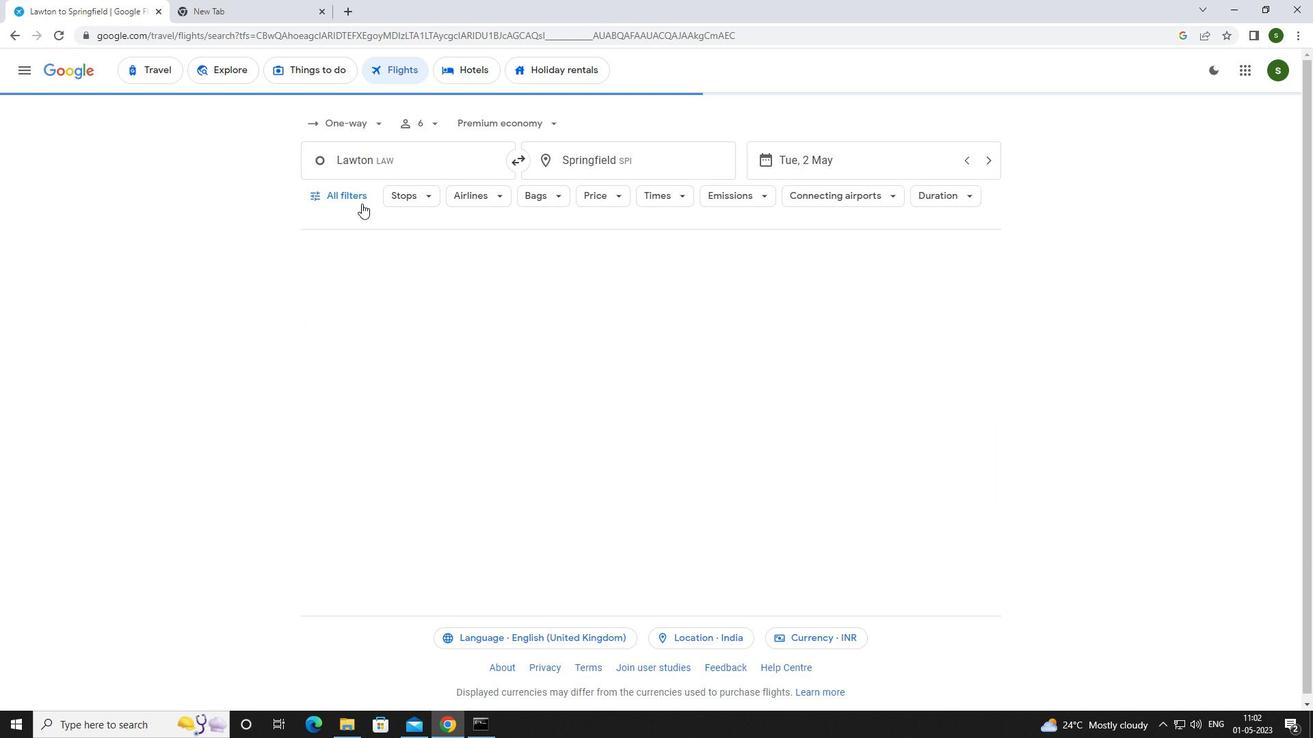 
Action: Mouse pressed left at (347, 195)
Screenshot: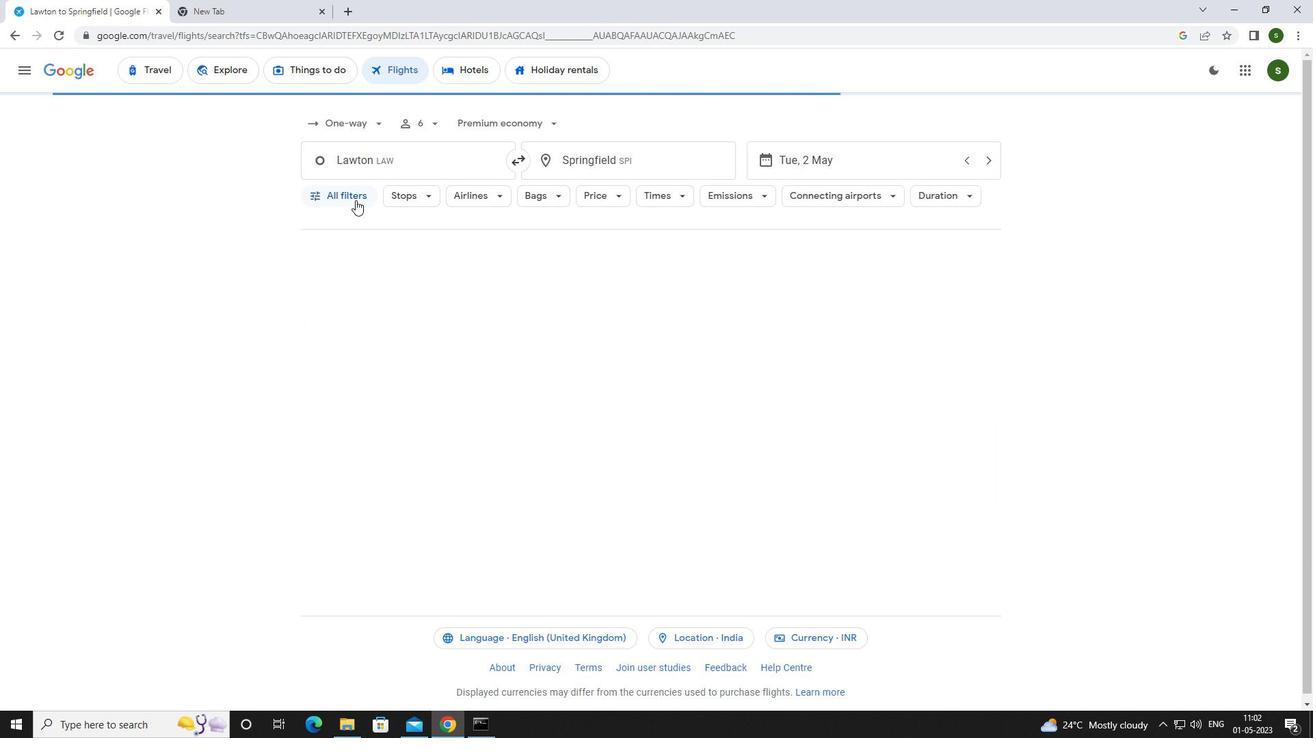 
Action: Mouse moved to (456, 356)
Screenshot: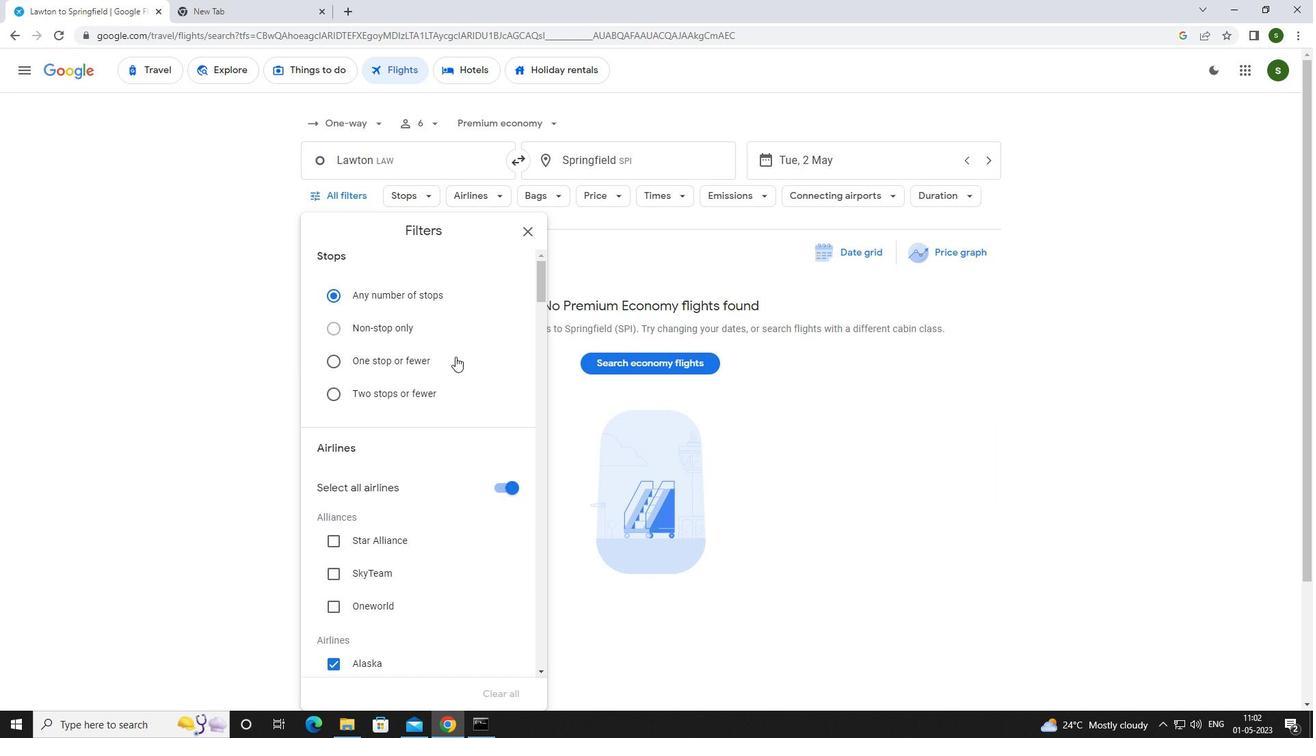 
Action: Mouse scrolled (456, 355) with delta (0, 0)
Screenshot: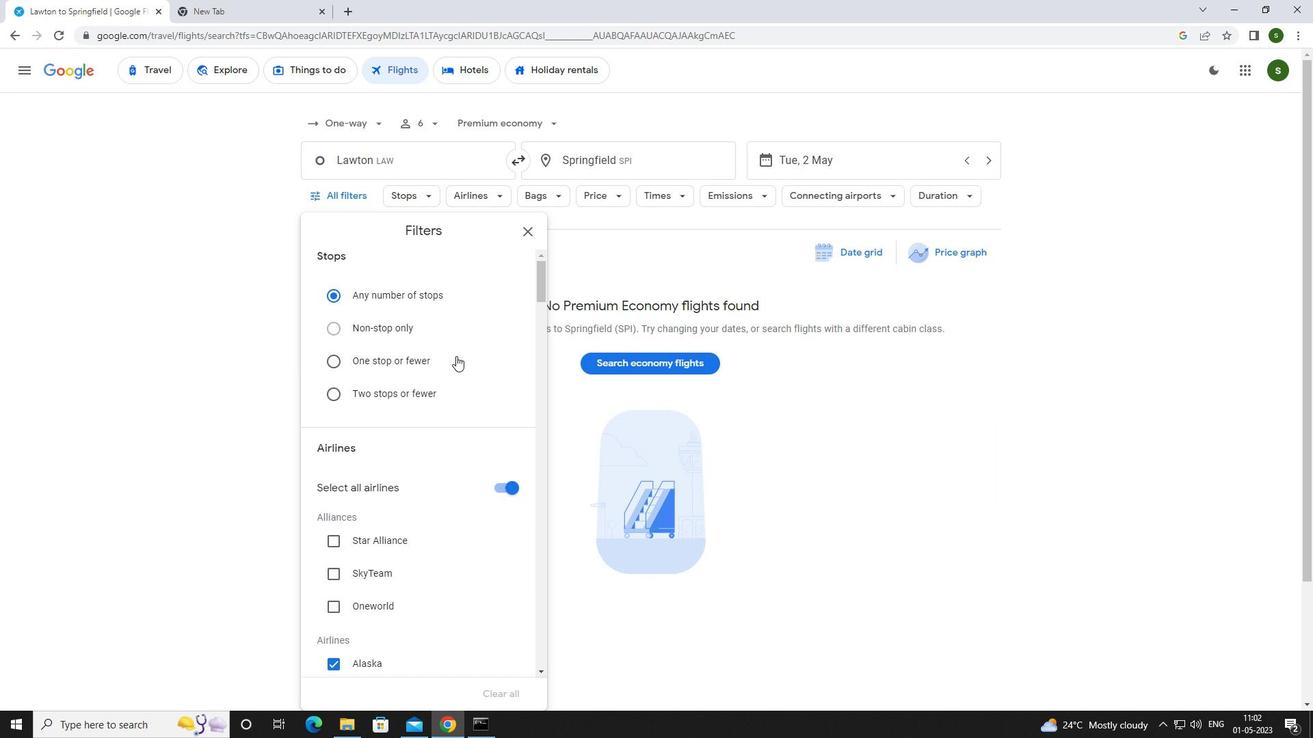 
Action: Mouse moved to (509, 416)
Screenshot: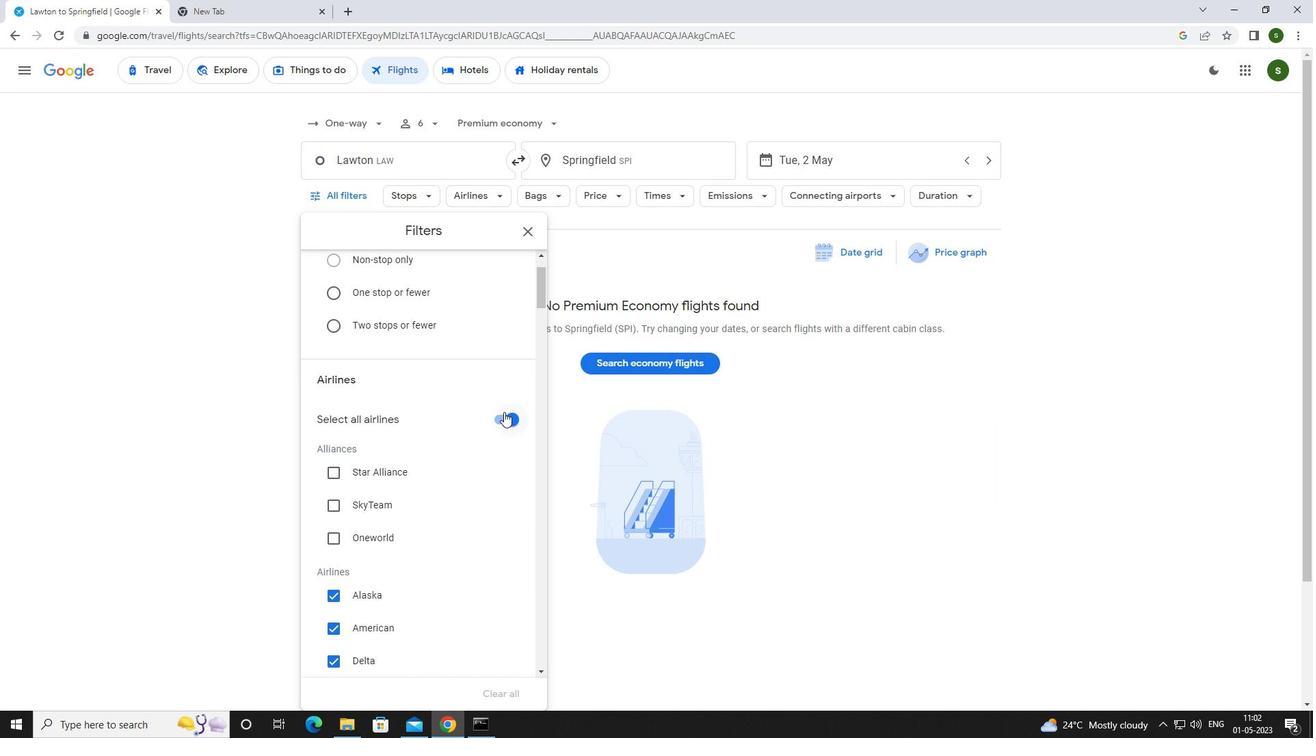 
Action: Mouse pressed left at (509, 416)
Screenshot: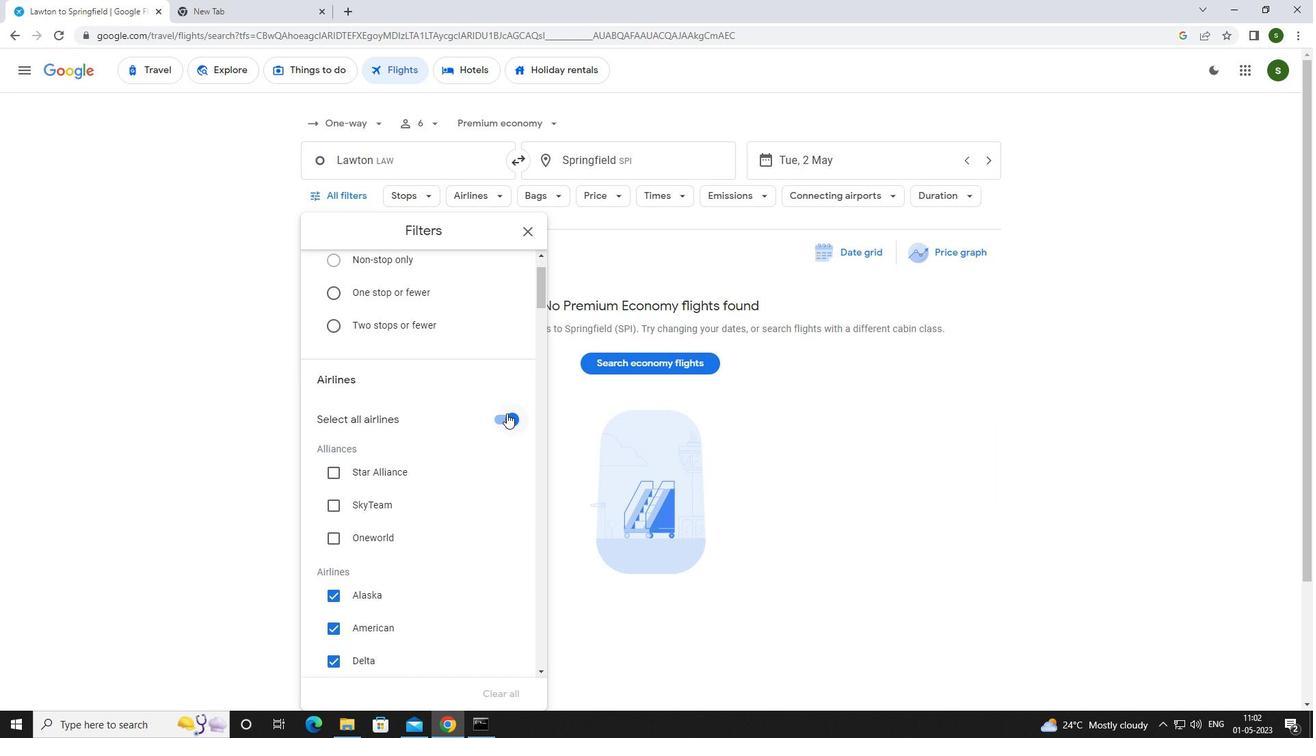 
Action: Mouse moved to (452, 392)
Screenshot: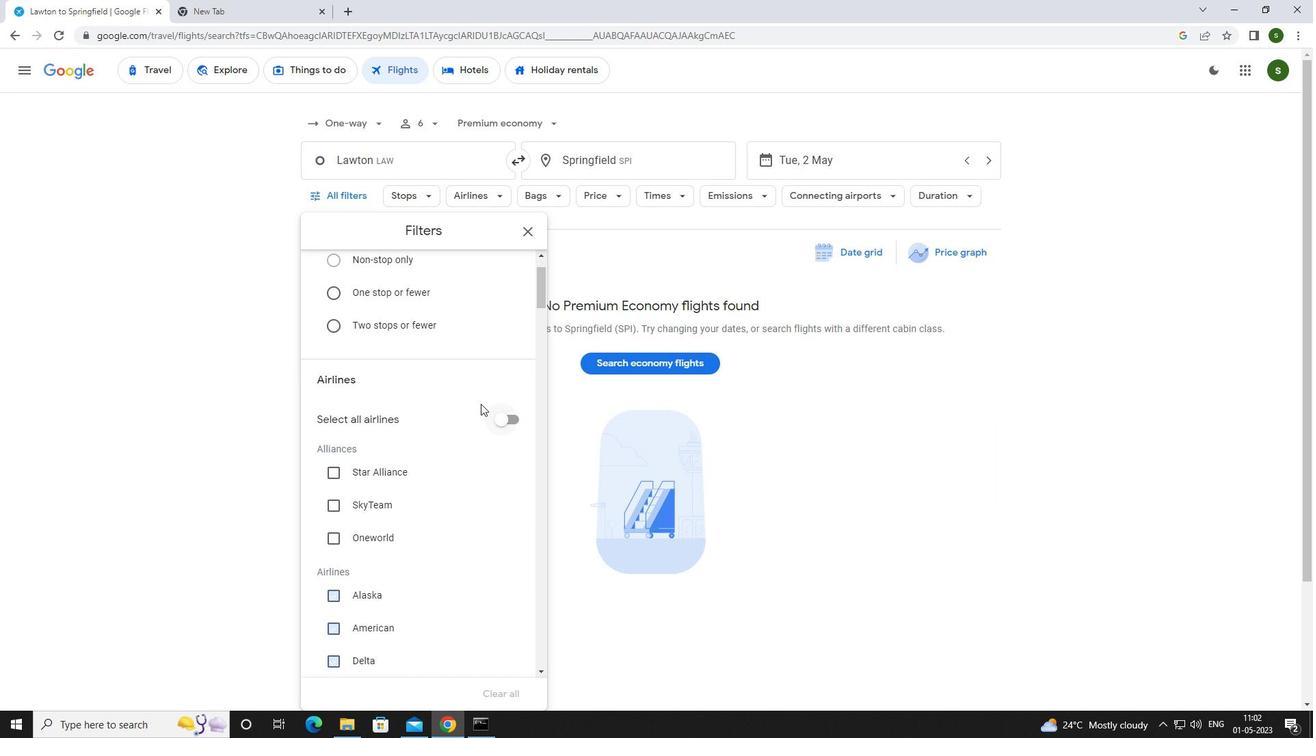 
Action: Mouse scrolled (452, 392) with delta (0, 0)
Screenshot: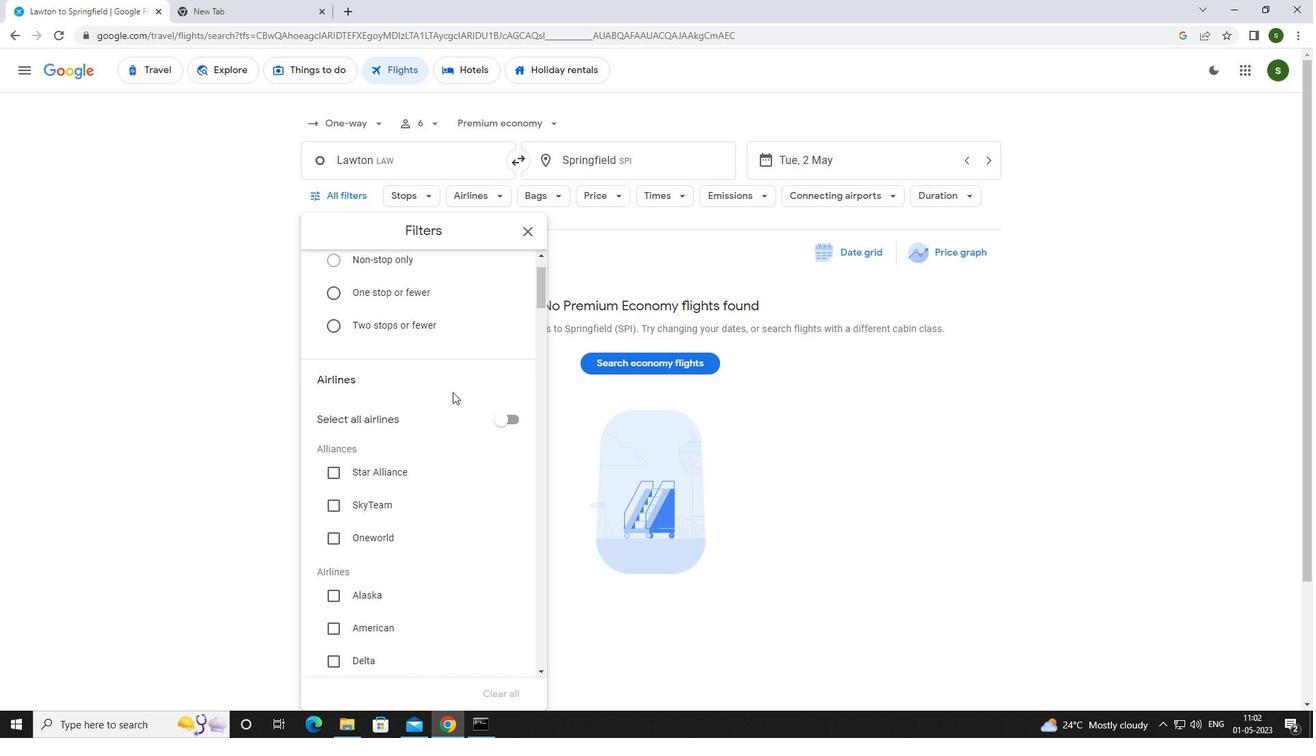 
Action: Mouse scrolled (452, 392) with delta (0, 0)
Screenshot: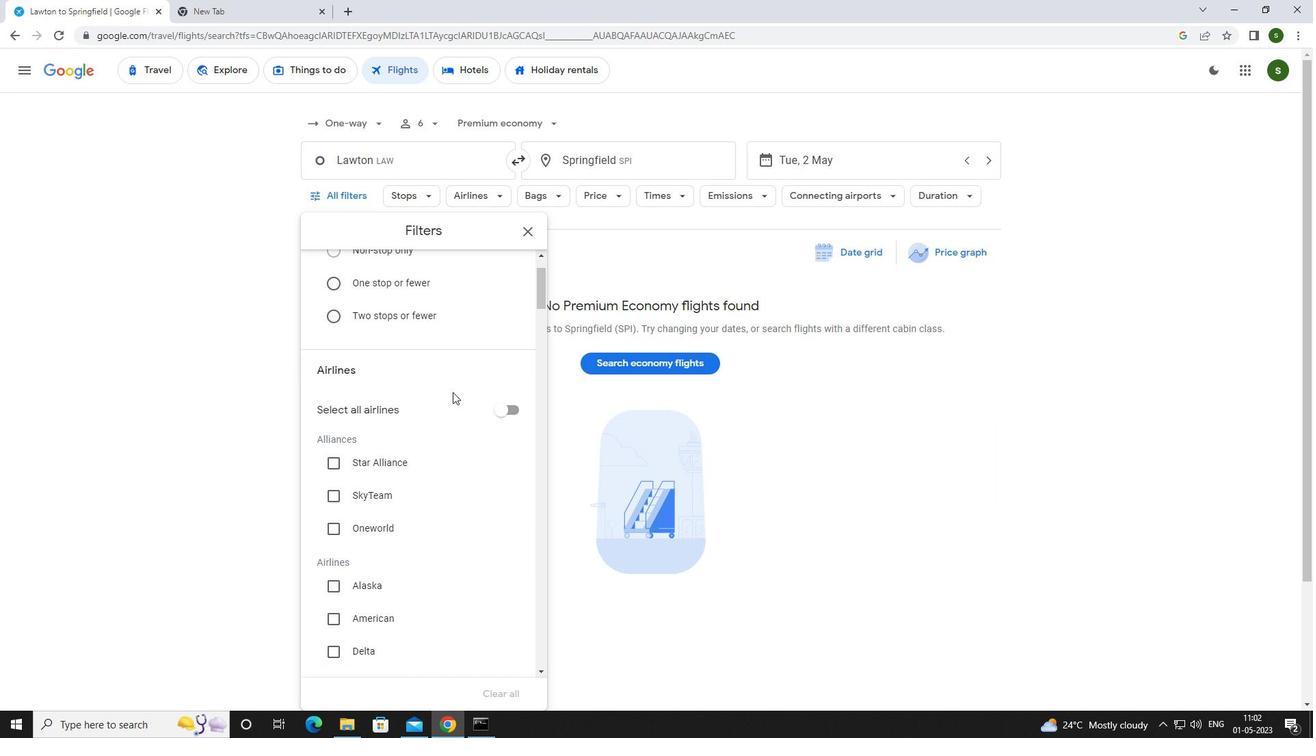 
Action: Mouse moved to (452, 390)
Screenshot: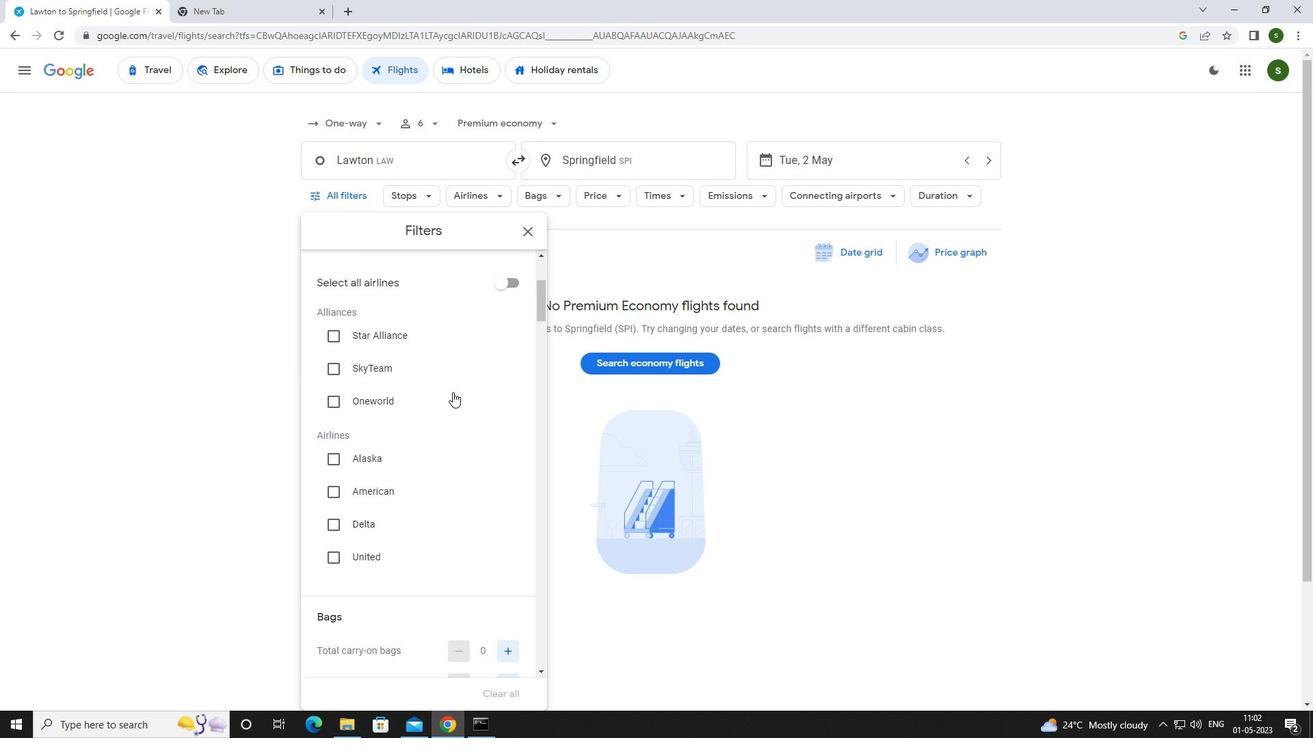 
Action: Mouse scrolled (452, 389) with delta (0, 0)
Screenshot: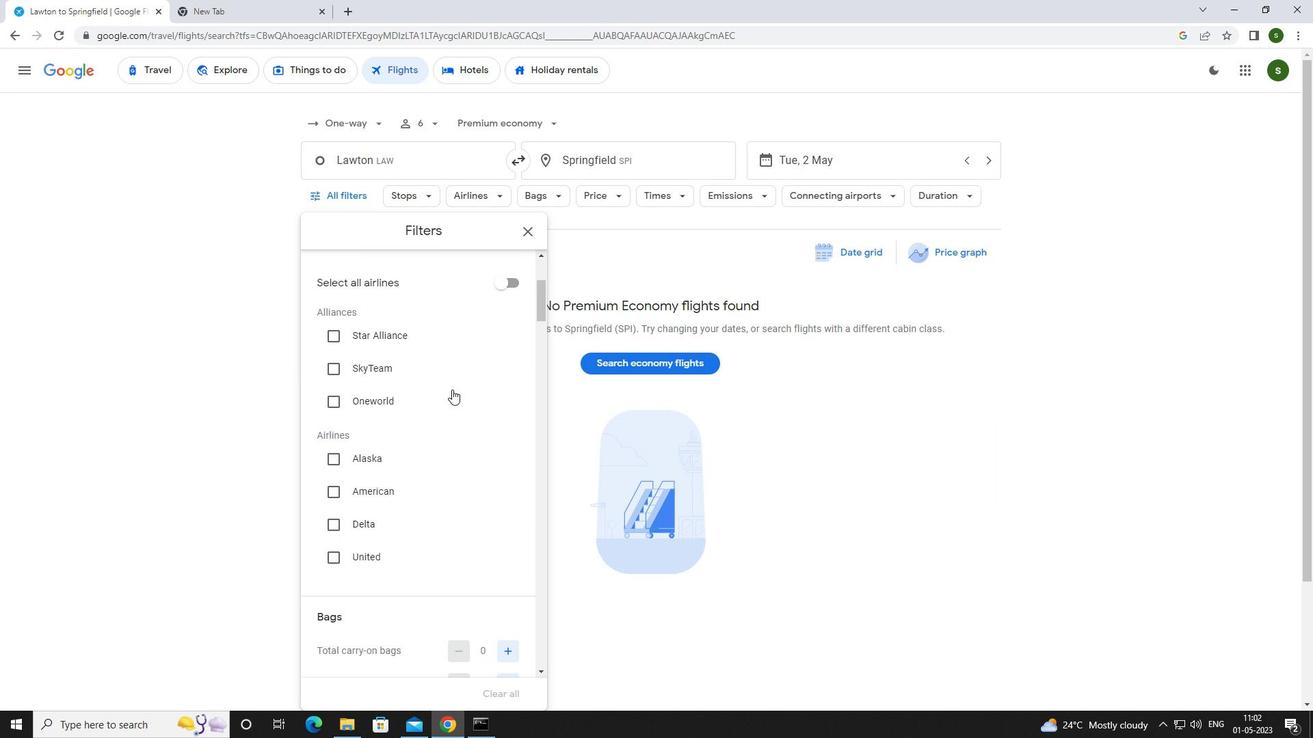 
Action: Mouse scrolled (452, 389) with delta (0, 0)
Screenshot: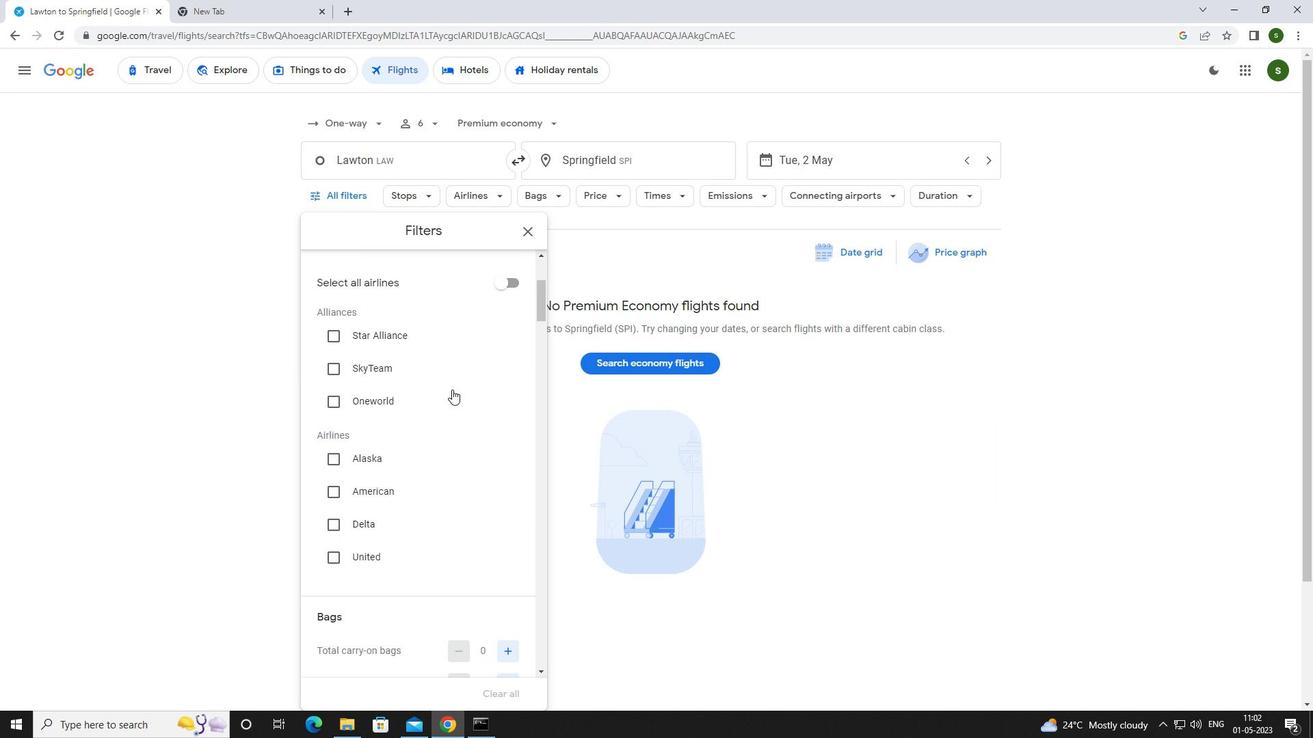 
Action: Mouse scrolled (452, 389) with delta (0, 0)
Screenshot: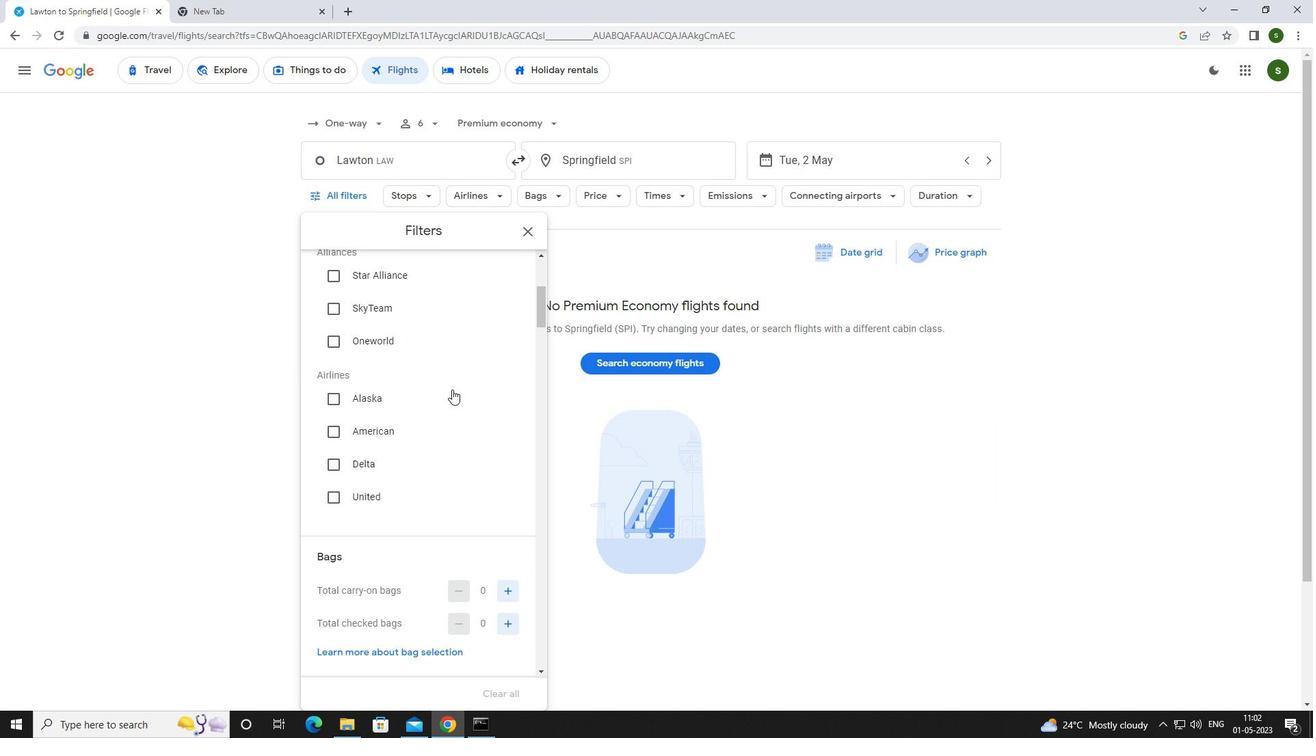 
Action: Mouse moved to (508, 445)
Screenshot: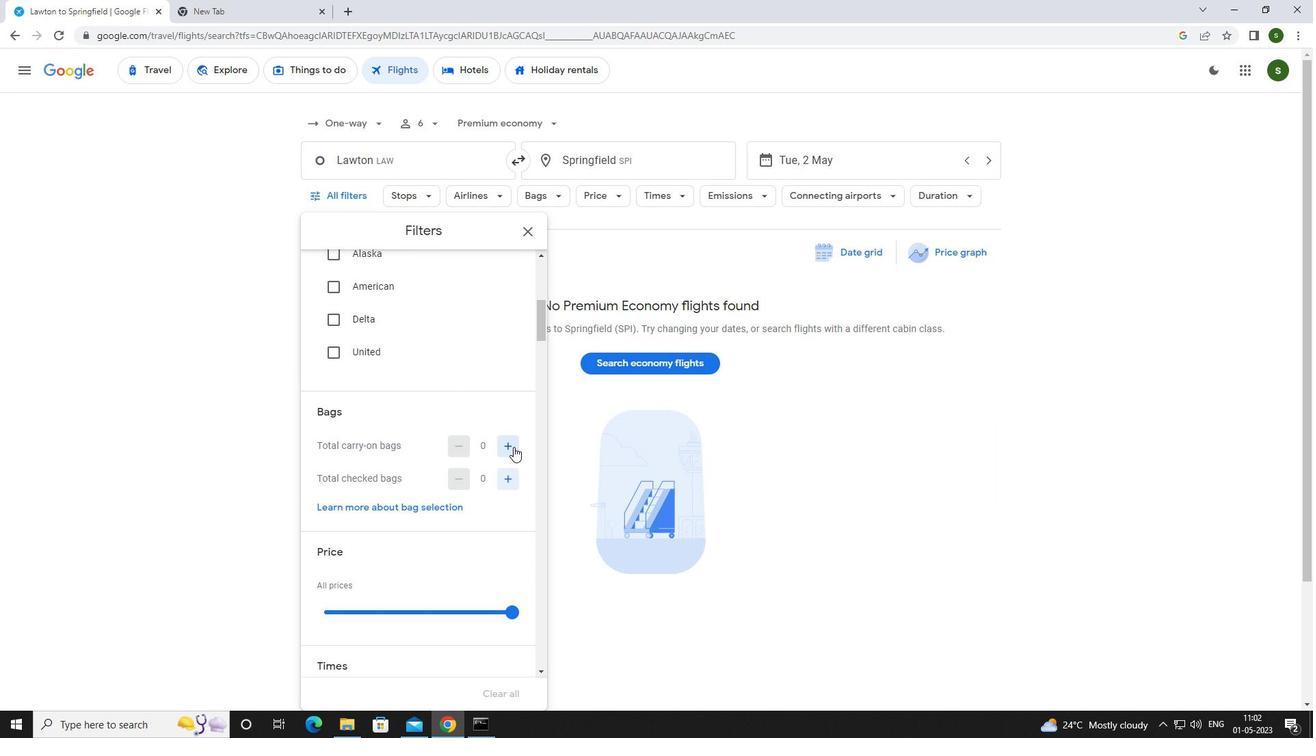 
Action: Mouse pressed left at (508, 445)
Screenshot: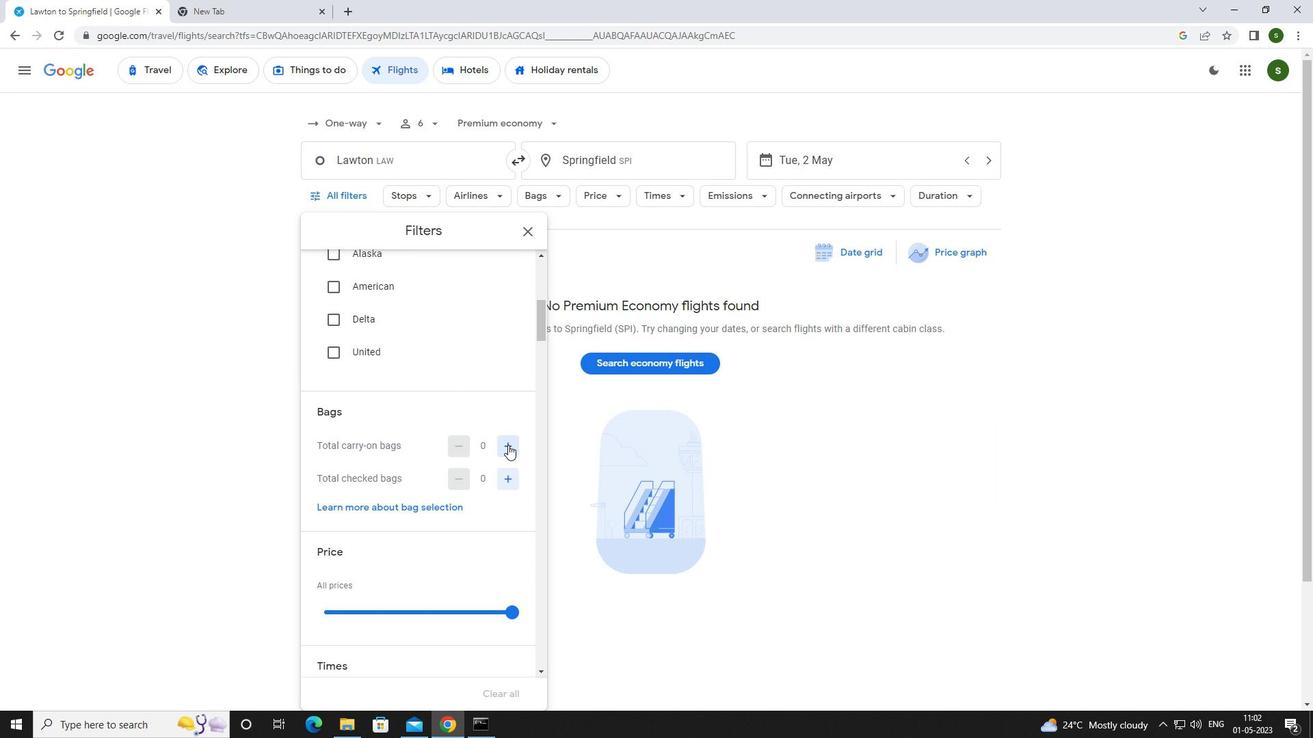 
Action: Mouse moved to (511, 617)
Screenshot: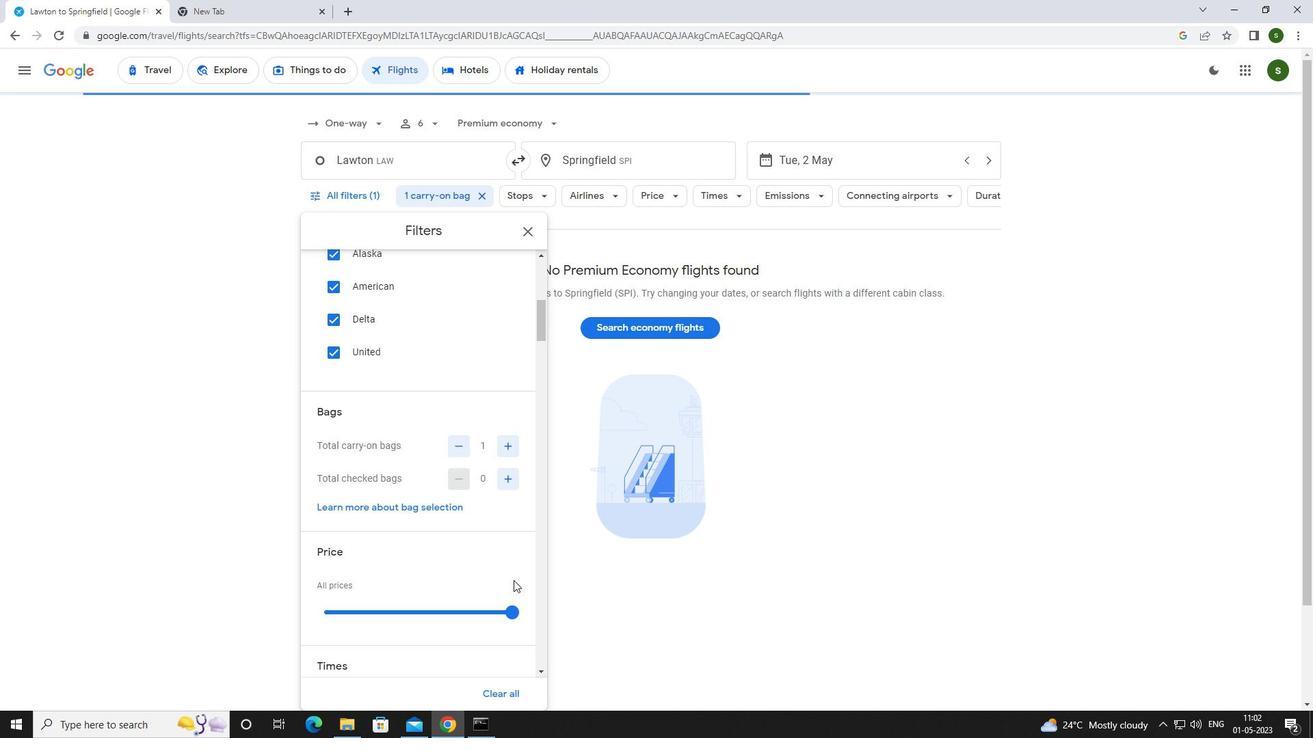 
Action: Mouse pressed left at (511, 617)
Screenshot: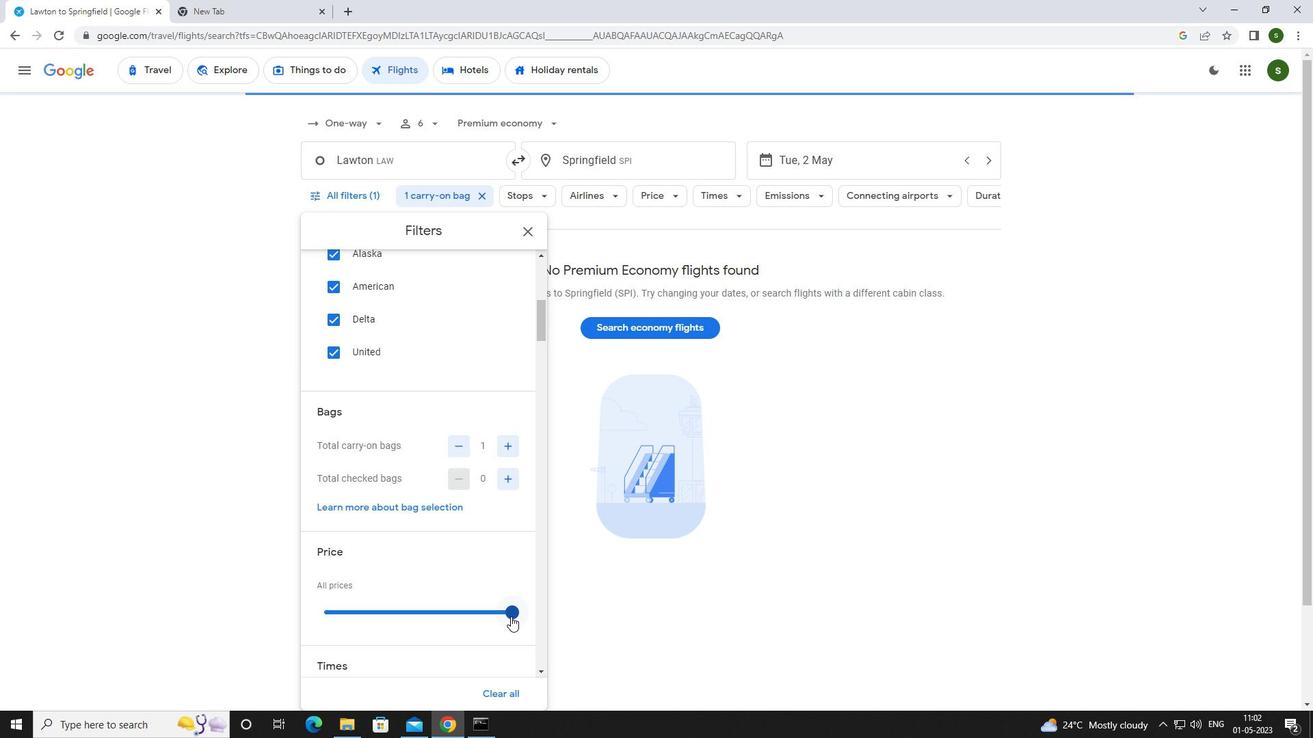 
Action: Mouse moved to (465, 554)
Screenshot: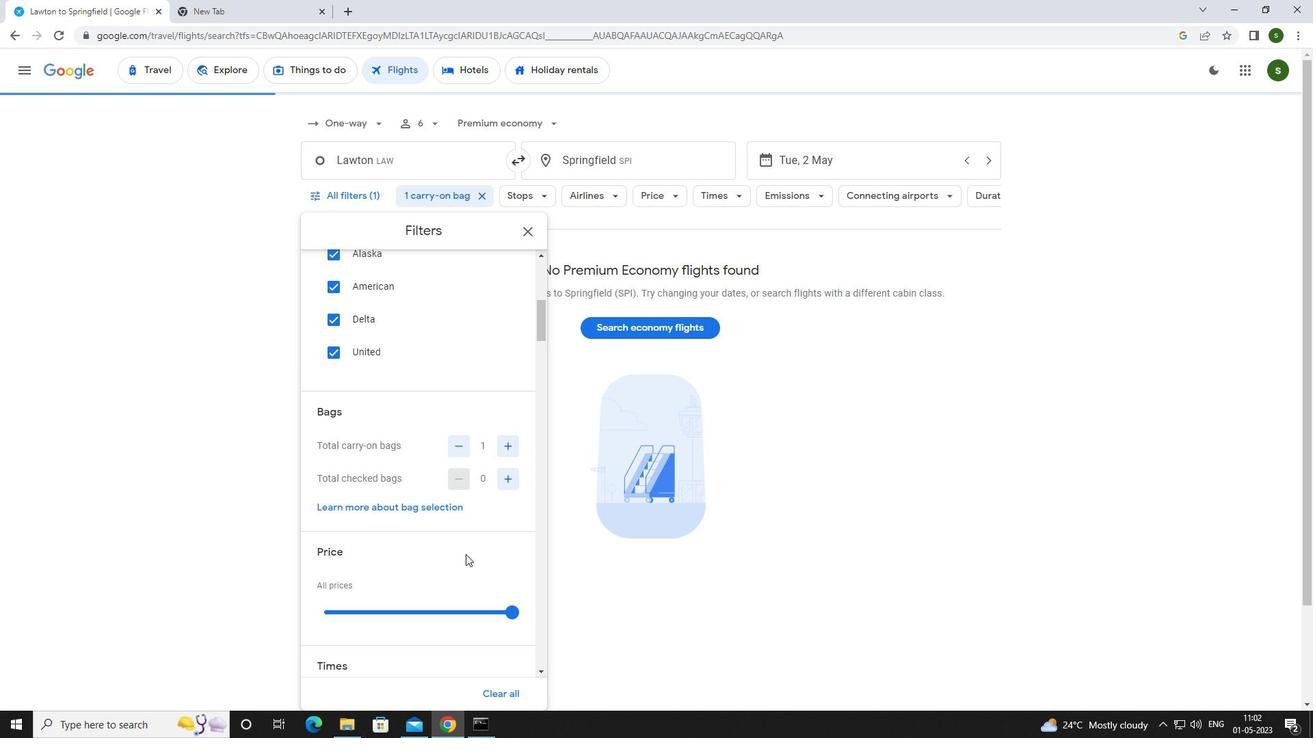 
Action: Mouse scrolled (465, 554) with delta (0, 0)
Screenshot: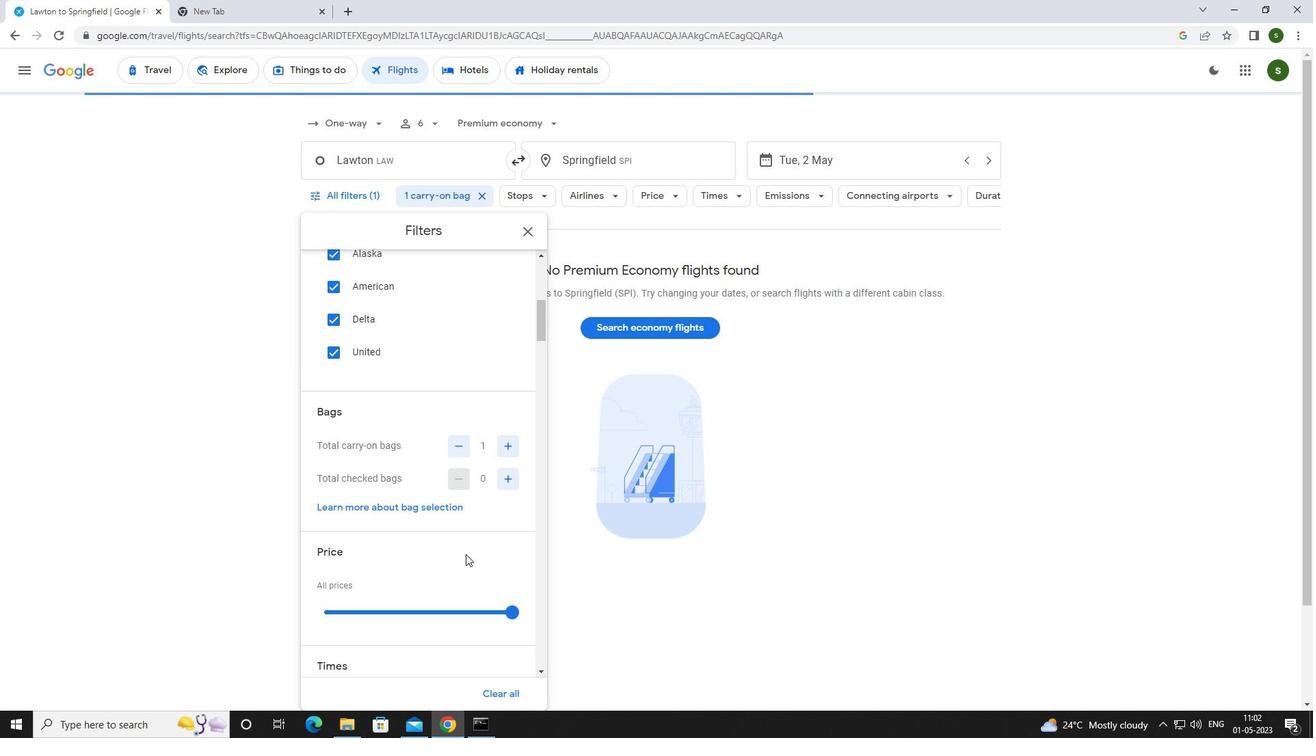 
Action: Mouse scrolled (465, 554) with delta (0, 0)
Screenshot: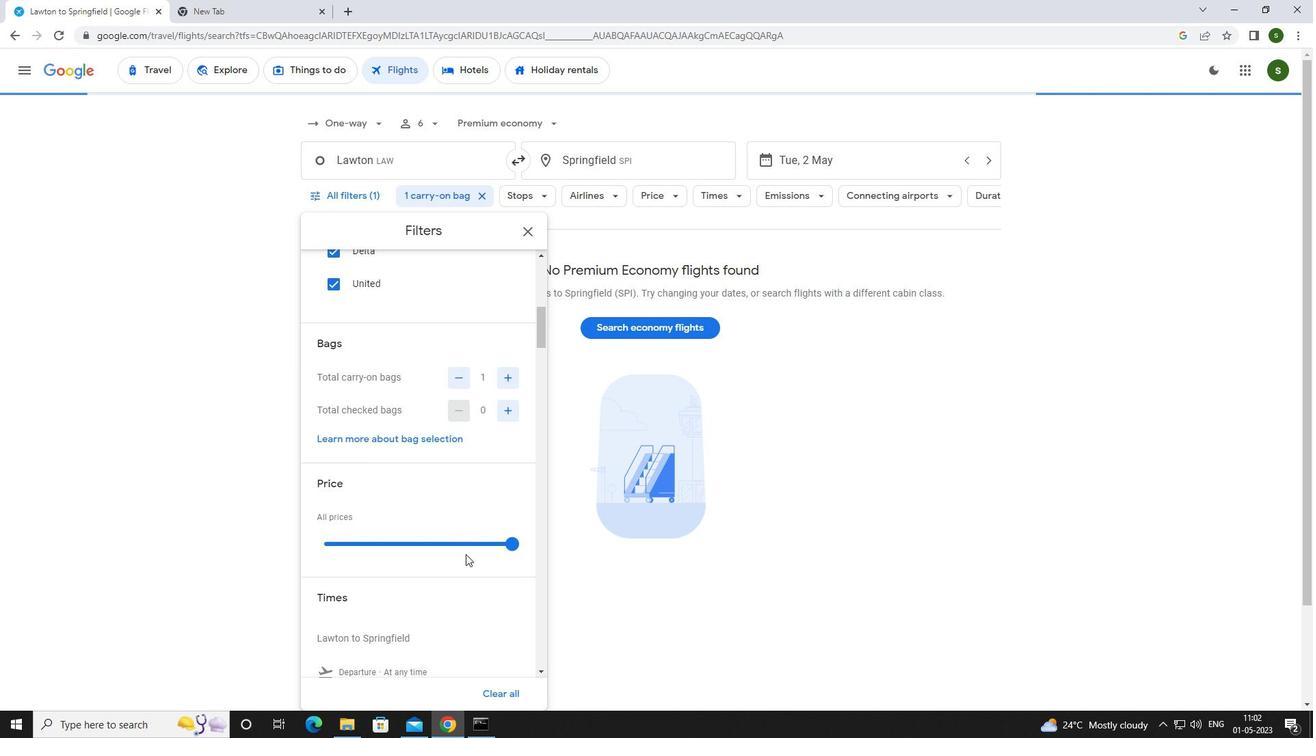 
Action: Mouse scrolled (465, 554) with delta (0, 0)
Screenshot: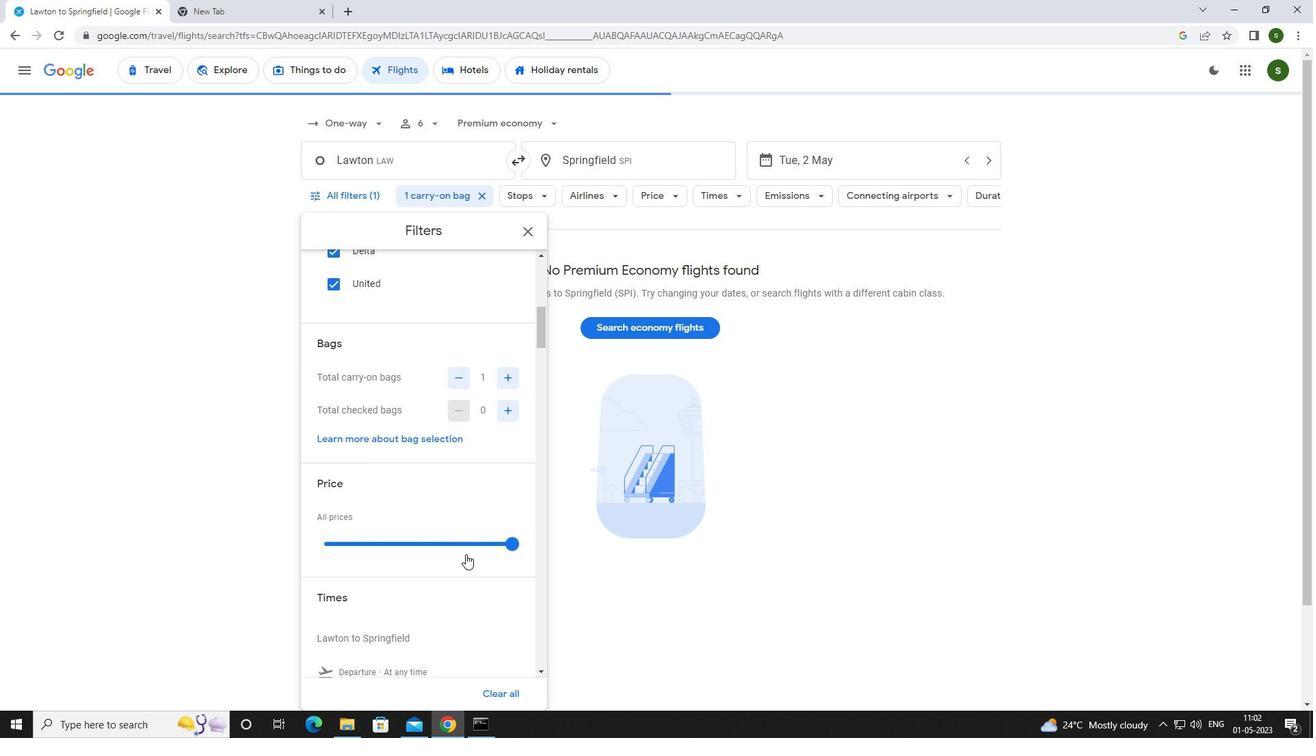 
Action: Mouse scrolled (465, 554) with delta (0, 0)
Screenshot: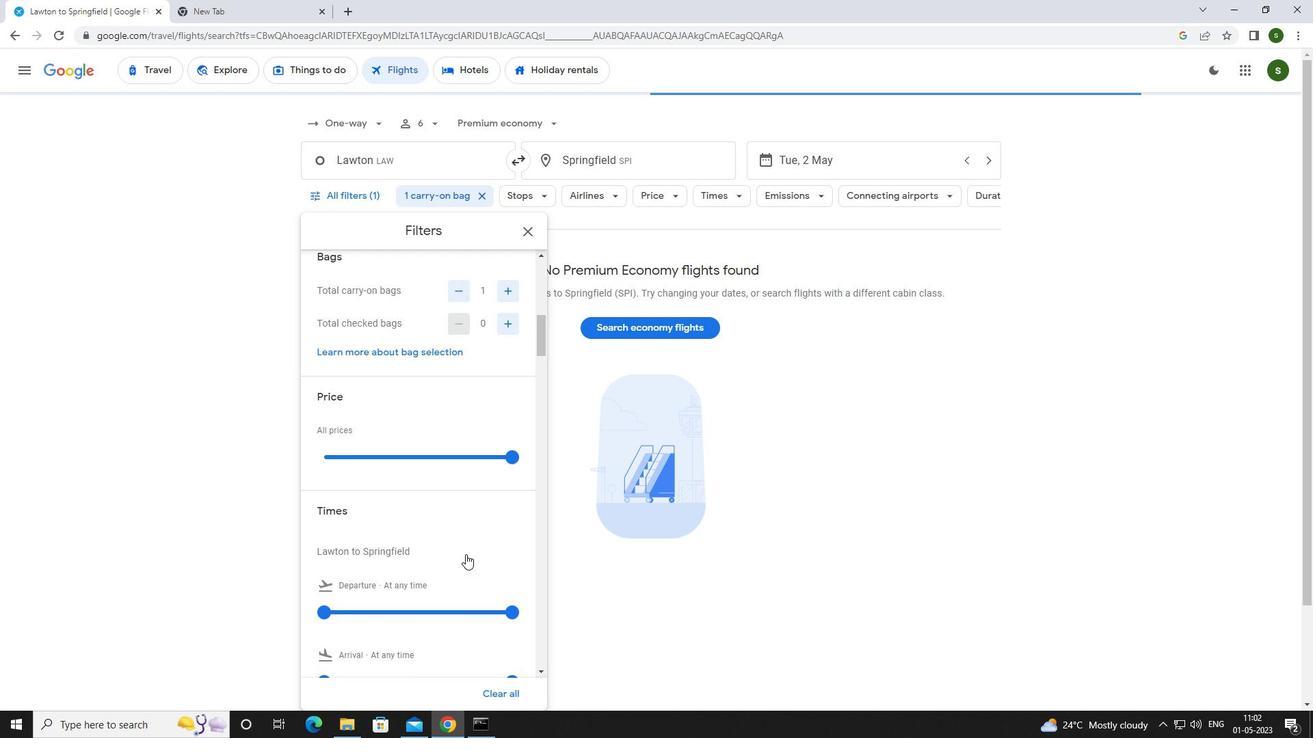 
Action: Mouse moved to (328, 498)
Screenshot: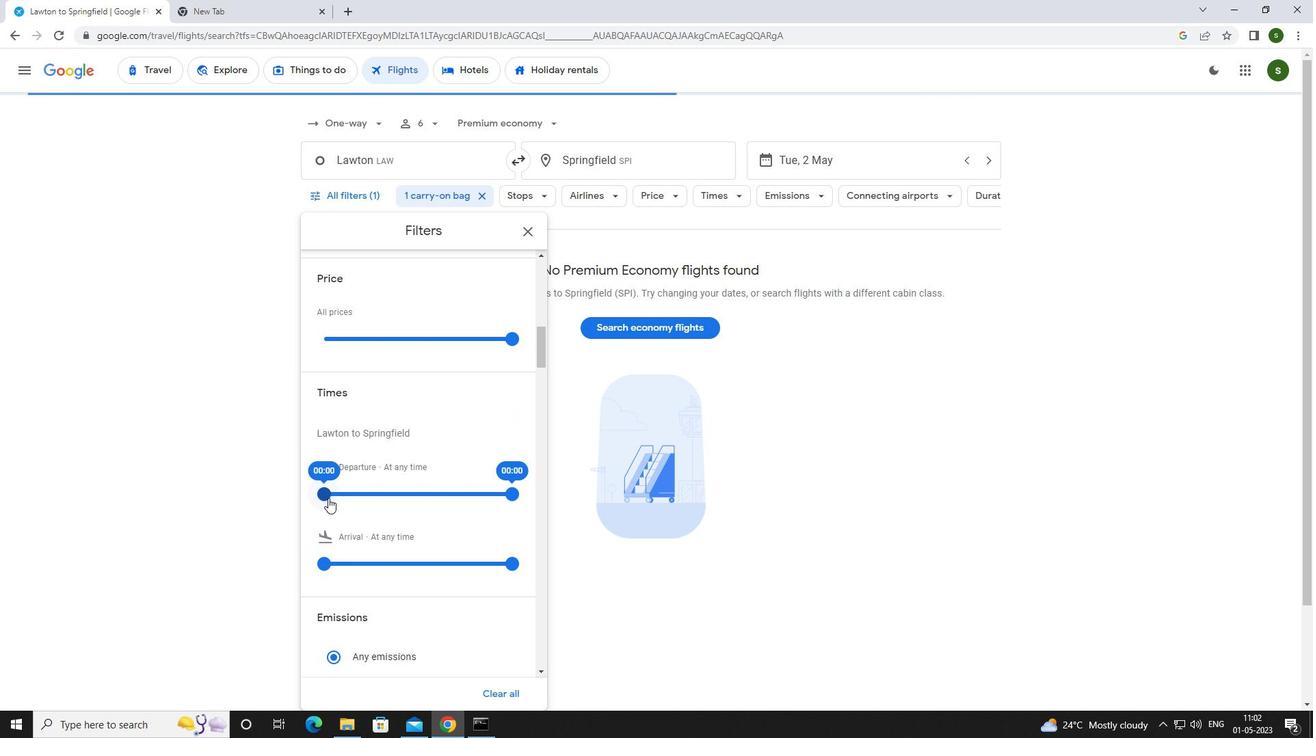 
Action: Mouse pressed left at (328, 498)
Screenshot: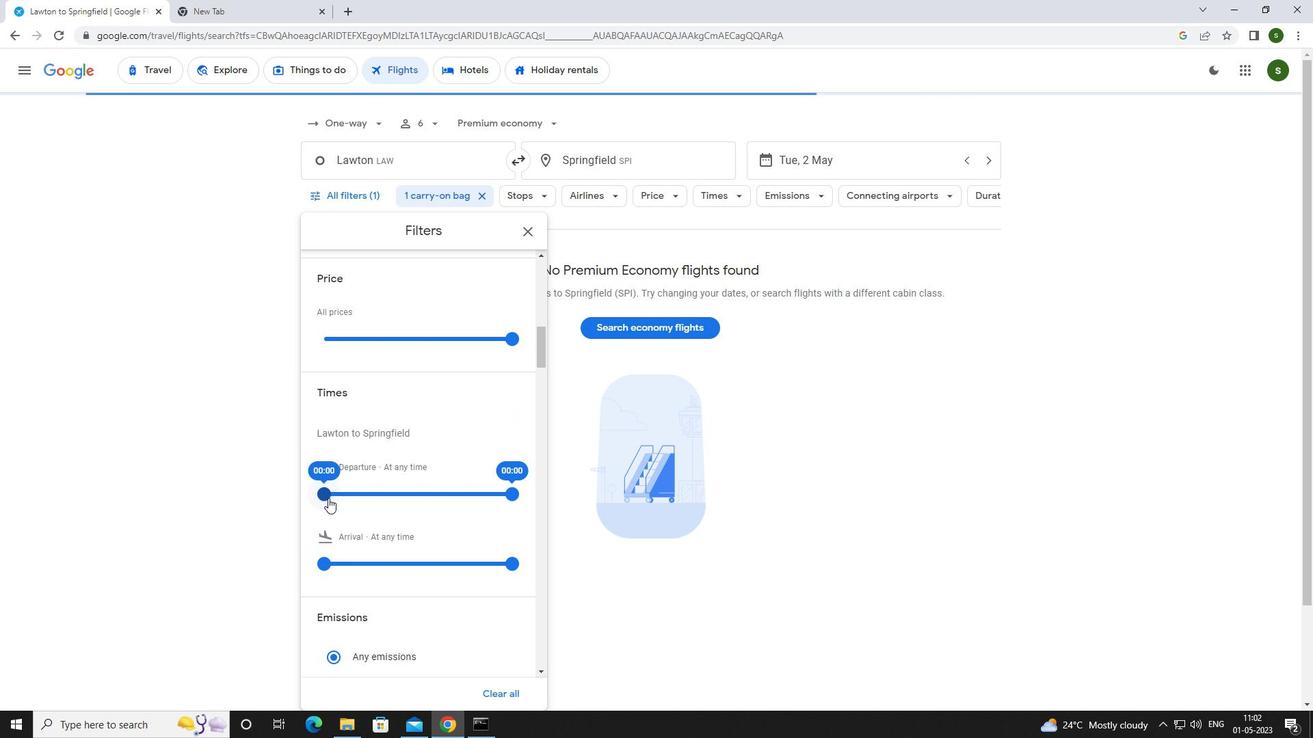 
Action: Mouse moved to (803, 450)
Screenshot: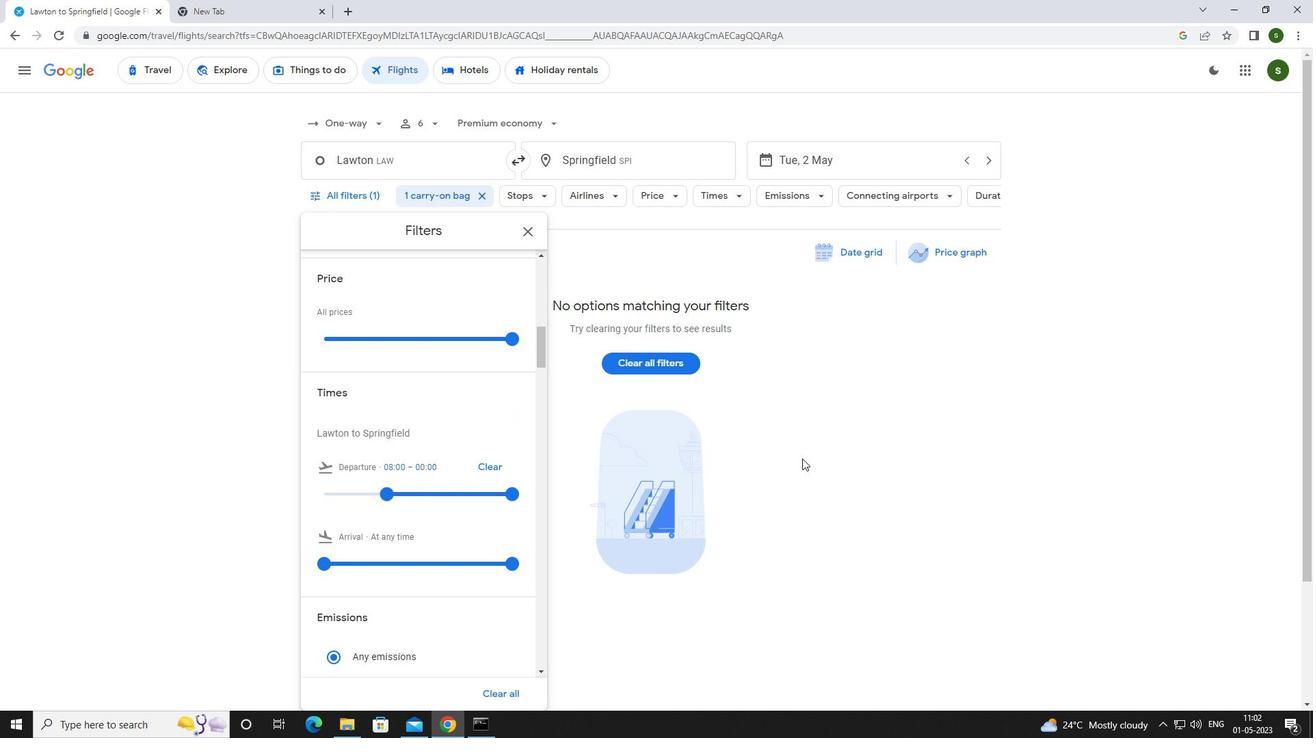
Action: Mouse pressed left at (803, 450)
Screenshot: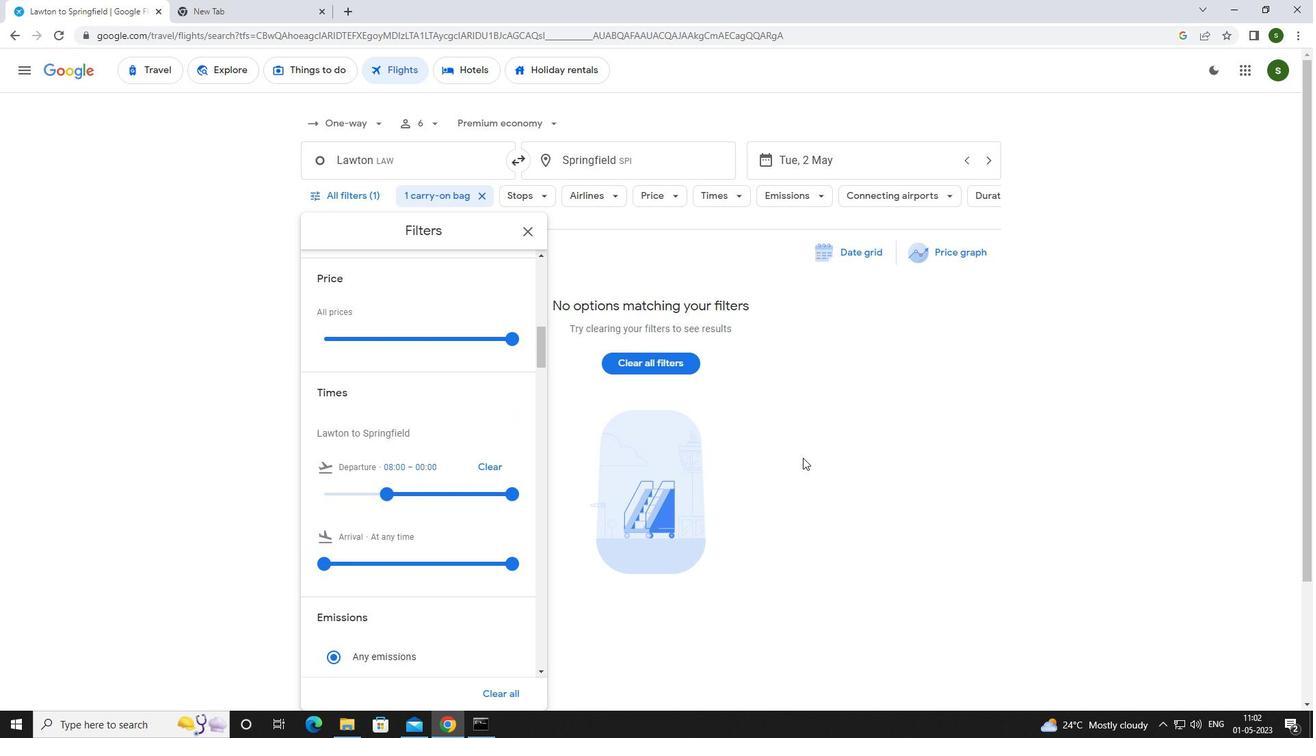 
